 Task: Search round trip flight ticket for 4 adults, 2 children, 2 infants in seat and 1 infant on lap in premium economy from Florence: Florence Regional Airport to Riverton: Central Wyoming Regional Airport (was Riverton Regional) on 8-4-2023 and return on 8-6-2023. Choice of flights is Alaska. Number of bags: 9 checked bags. Price is upto 94000. Outbound departure time preference is 19:45.
Action: Mouse moved to (298, 255)
Screenshot: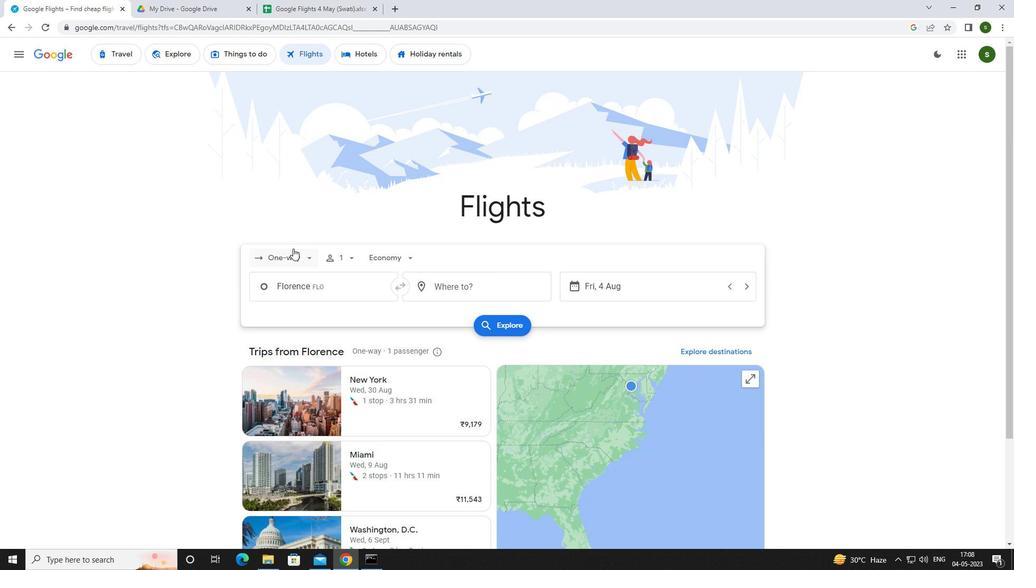 
Action: Mouse pressed left at (298, 255)
Screenshot: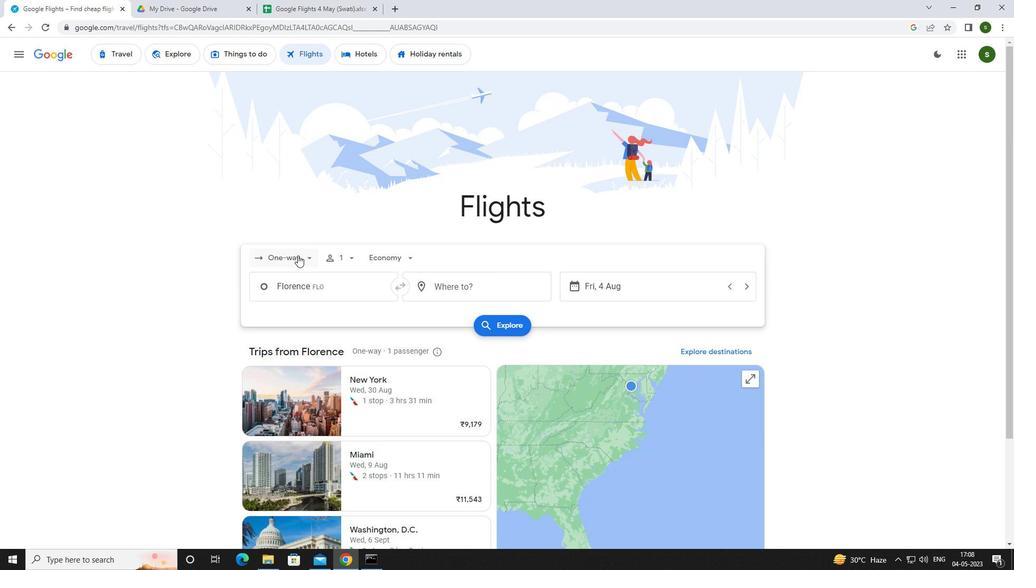 
Action: Mouse moved to (298, 282)
Screenshot: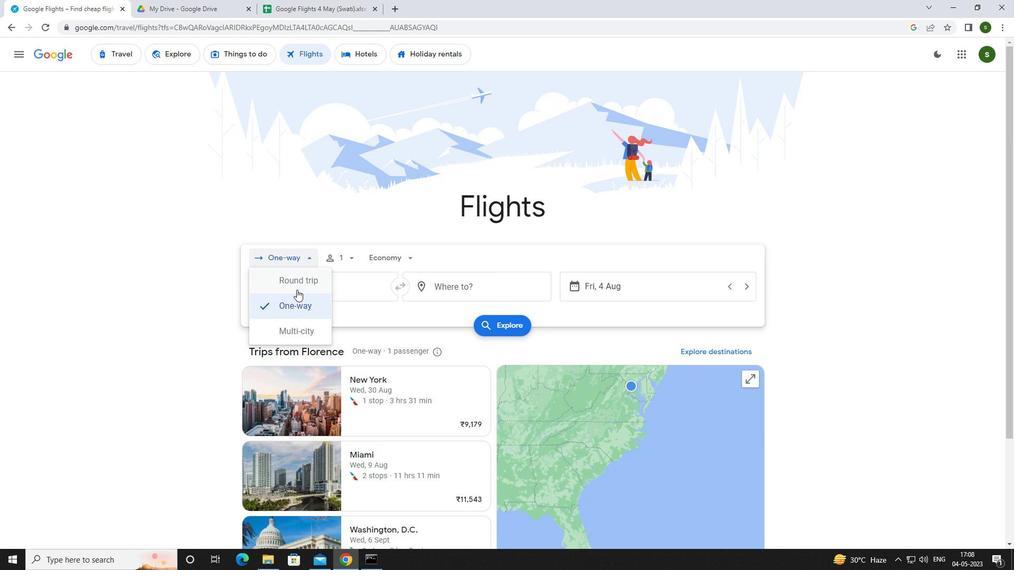 
Action: Mouse pressed left at (298, 282)
Screenshot: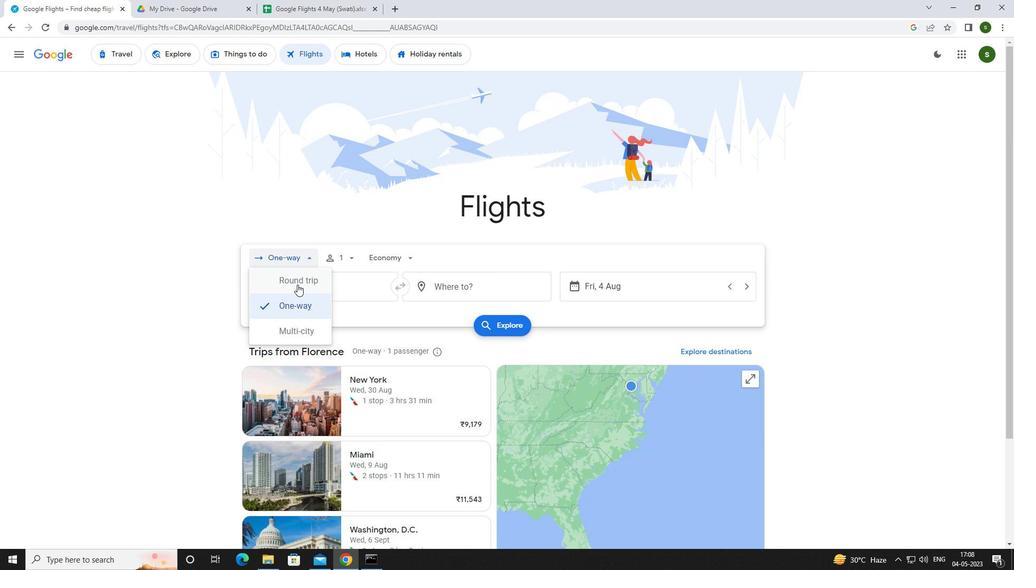 
Action: Mouse moved to (355, 260)
Screenshot: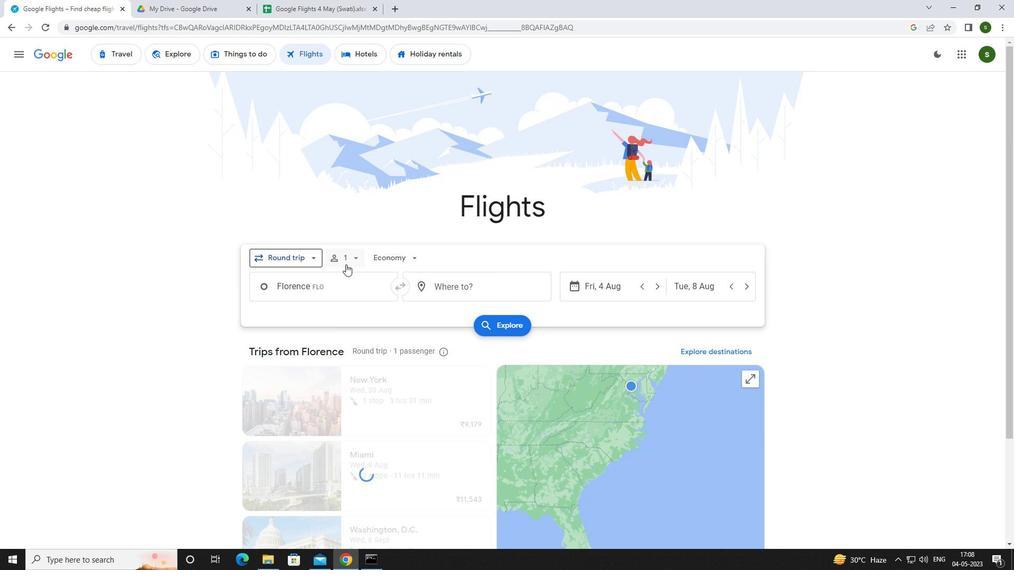 
Action: Mouse pressed left at (355, 260)
Screenshot: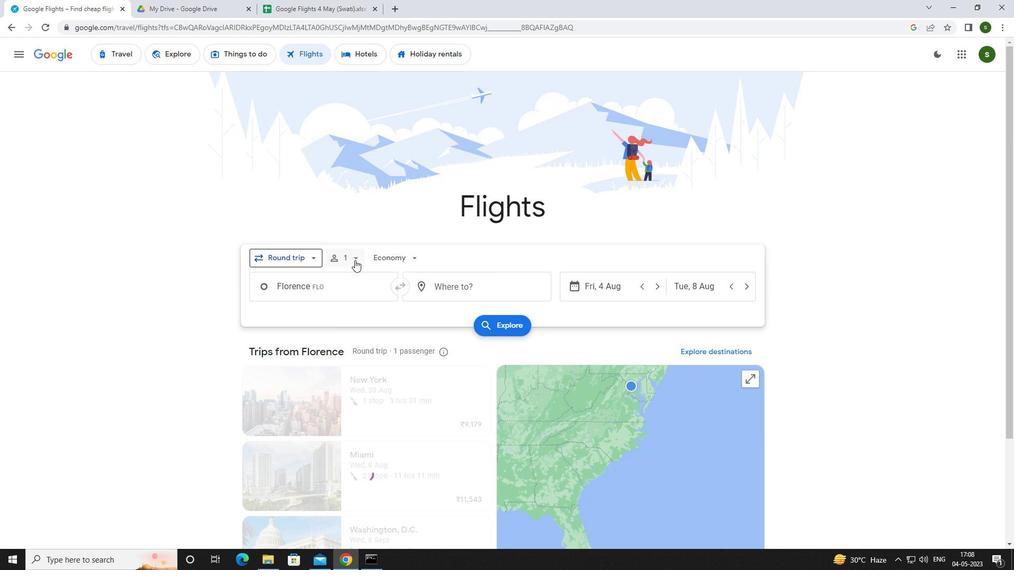 
Action: Mouse moved to (436, 280)
Screenshot: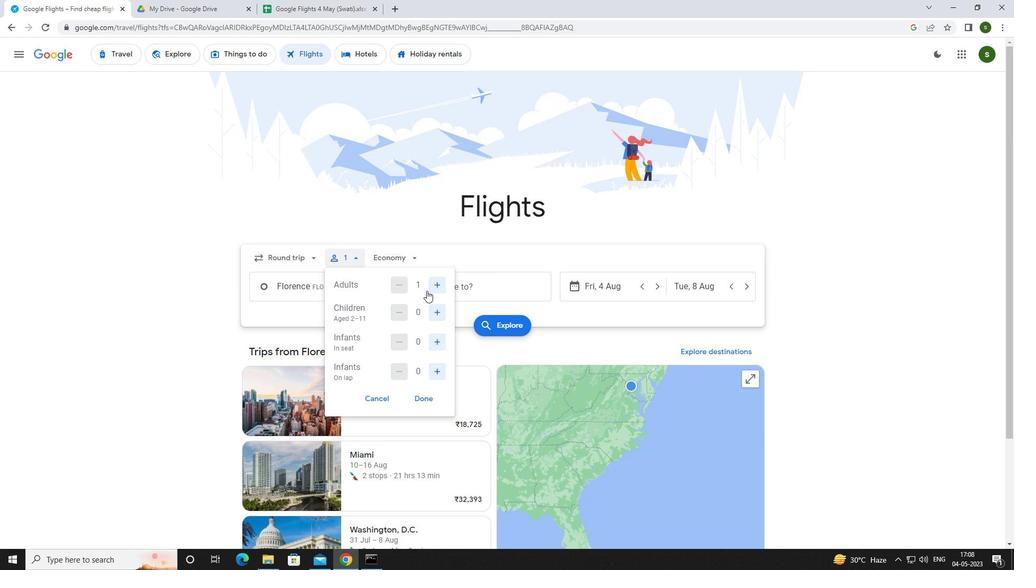
Action: Mouse pressed left at (436, 280)
Screenshot: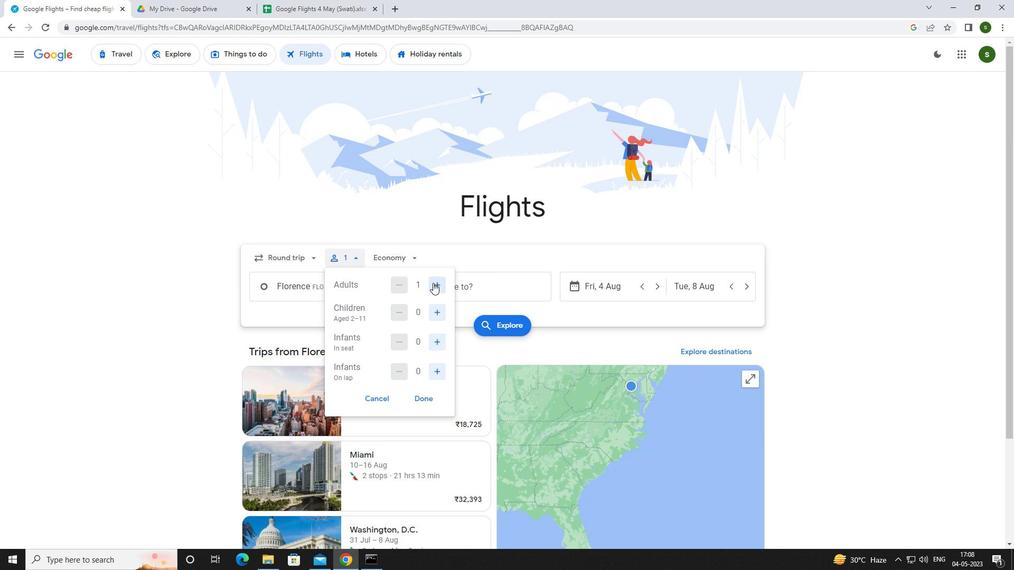 
Action: Mouse pressed left at (436, 280)
Screenshot: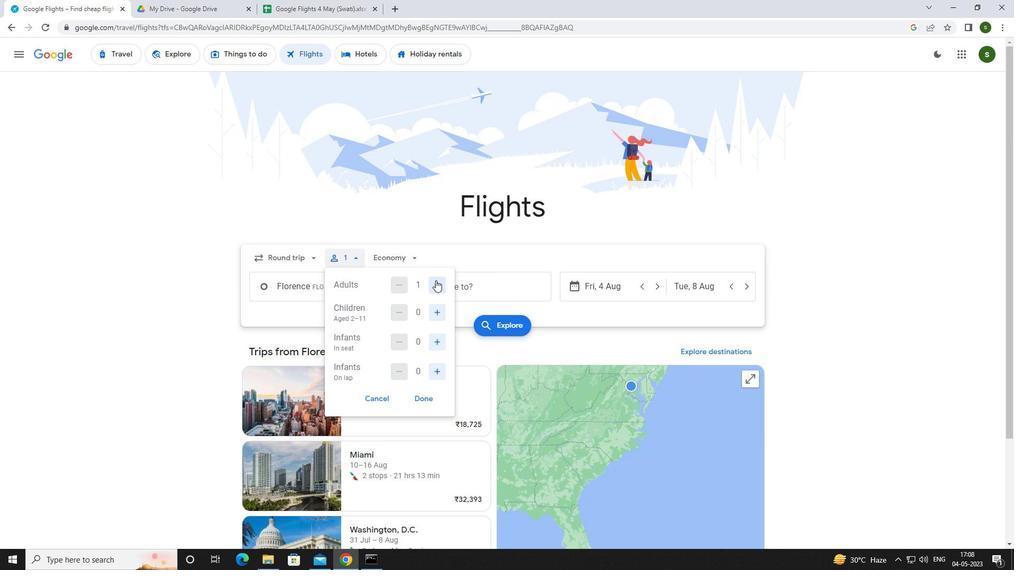 
Action: Mouse pressed left at (436, 280)
Screenshot: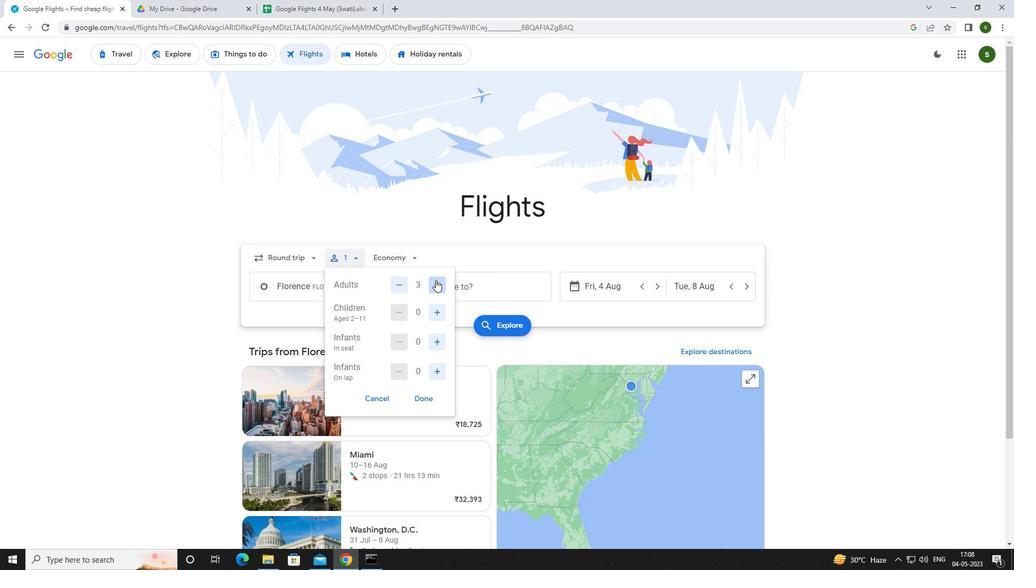 
Action: Mouse moved to (442, 308)
Screenshot: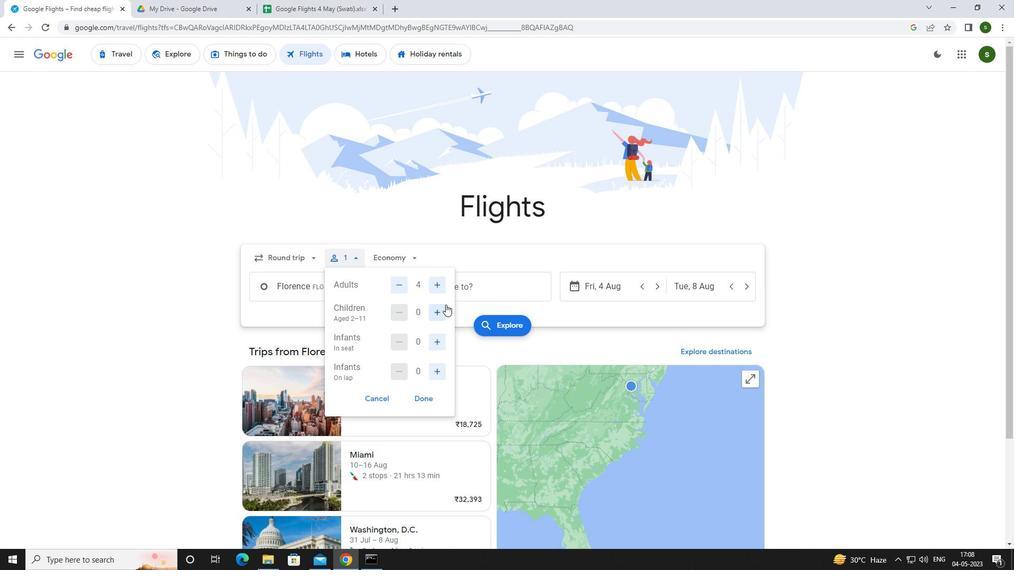 
Action: Mouse pressed left at (442, 308)
Screenshot: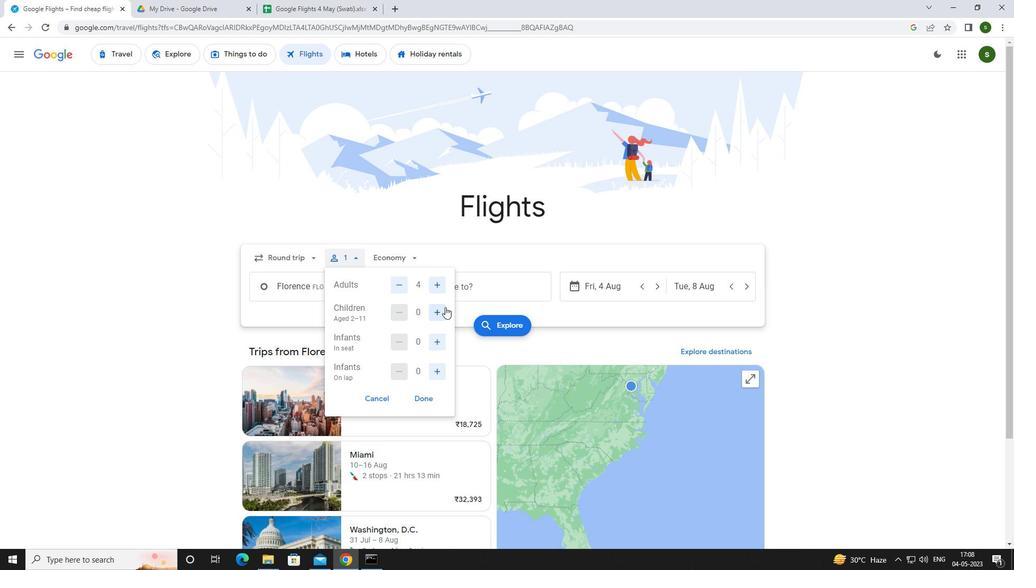 
Action: Mouse pressed left at (442, 308)
Screenshot: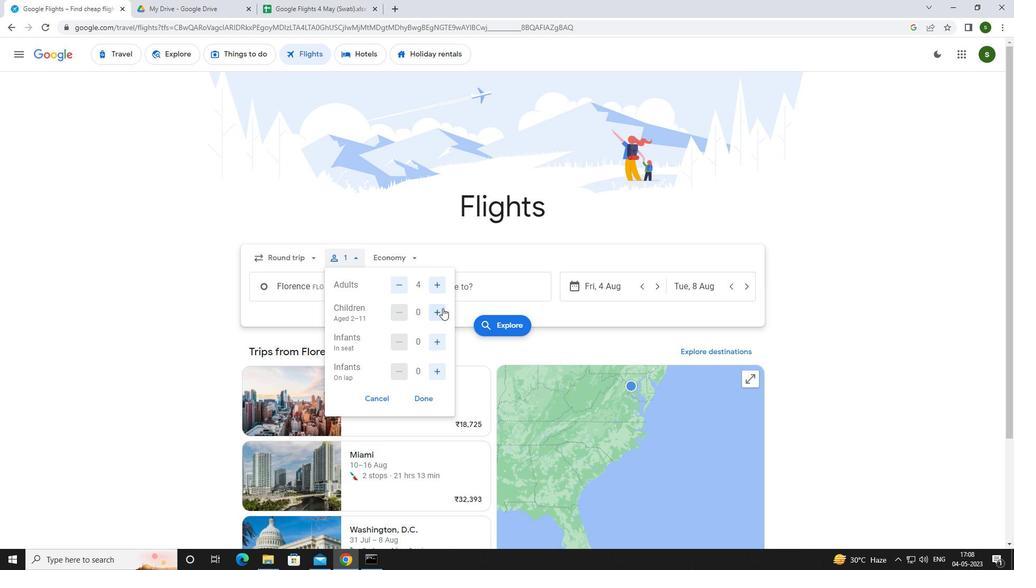 
Action: Mouse moved to (436, 336)
Screenshot: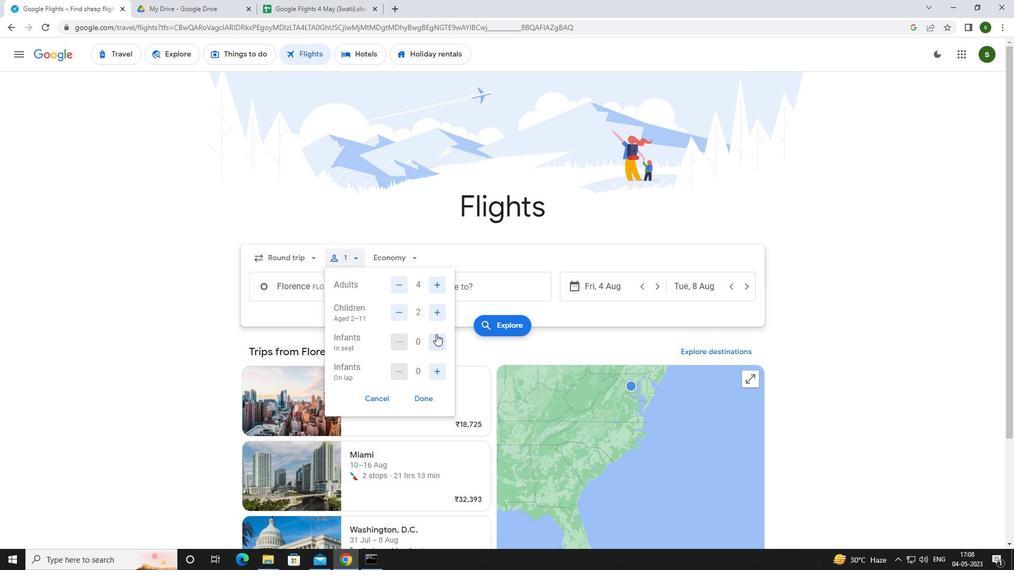 
Action: Mouse pressed left at (436, 336)
Screenshot: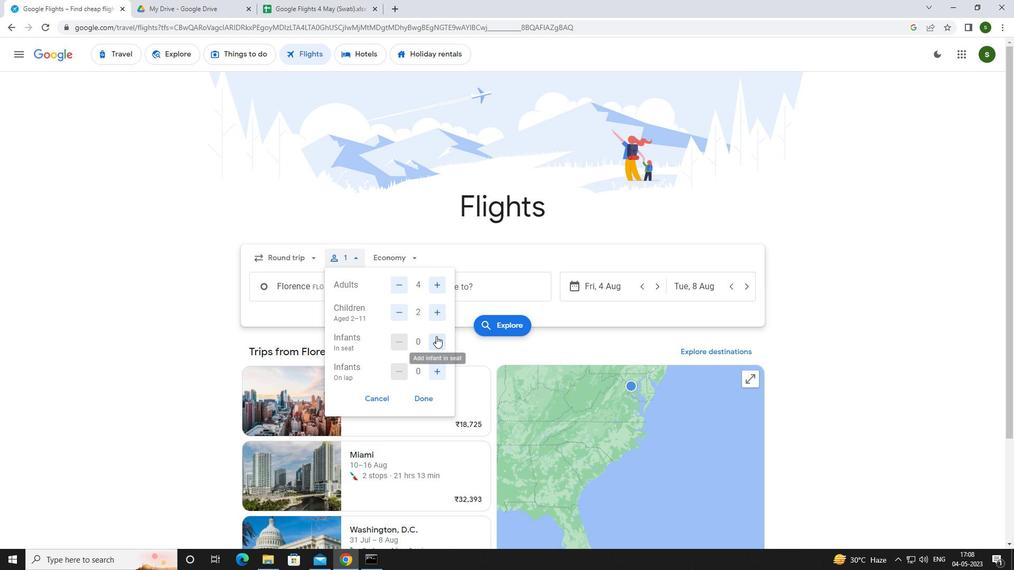 
Action: Mouse pressed left at (436, 336)
Screenshot: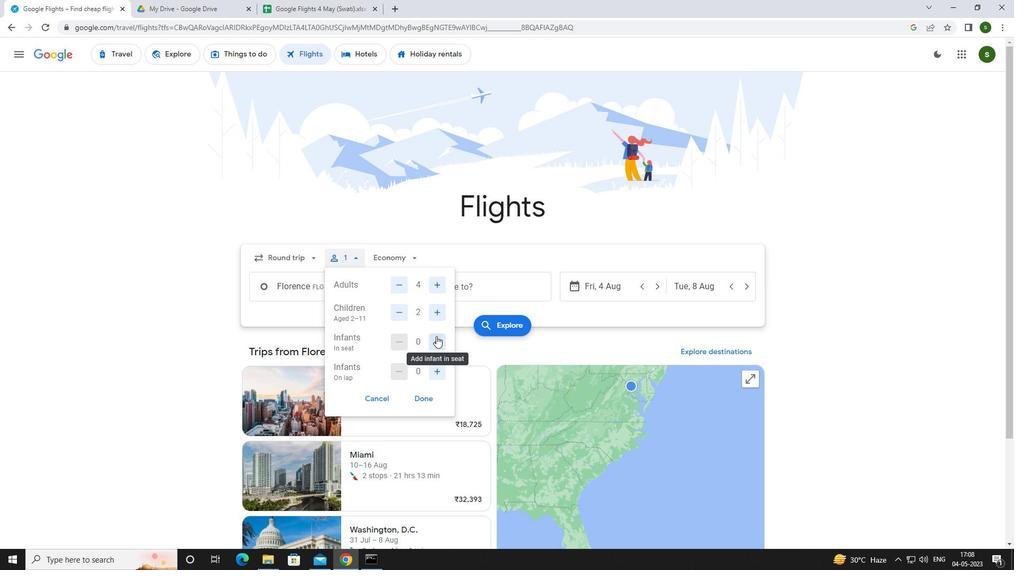 
Action: Mouse moved to (436, 369)
Screenshot: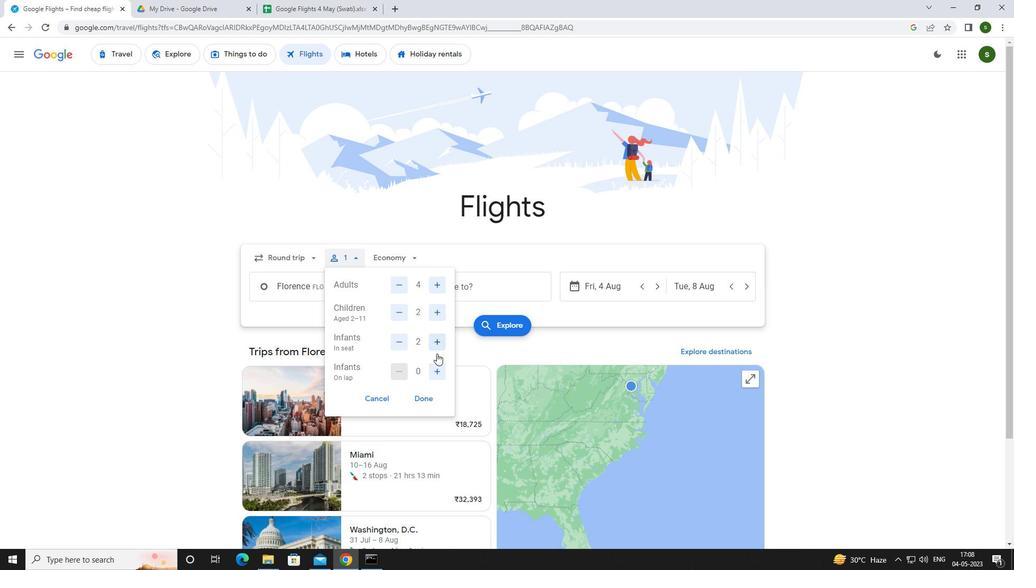 
Action: Mouse pressed left at (436, 369)
Screenshot: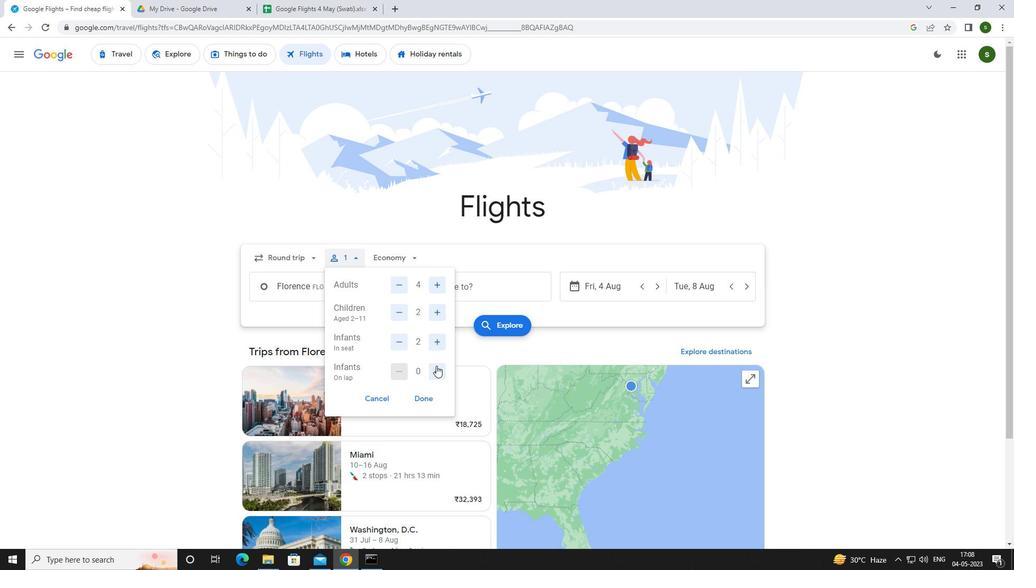 
Action: Mouse moved to (406, 254)
Screenshot: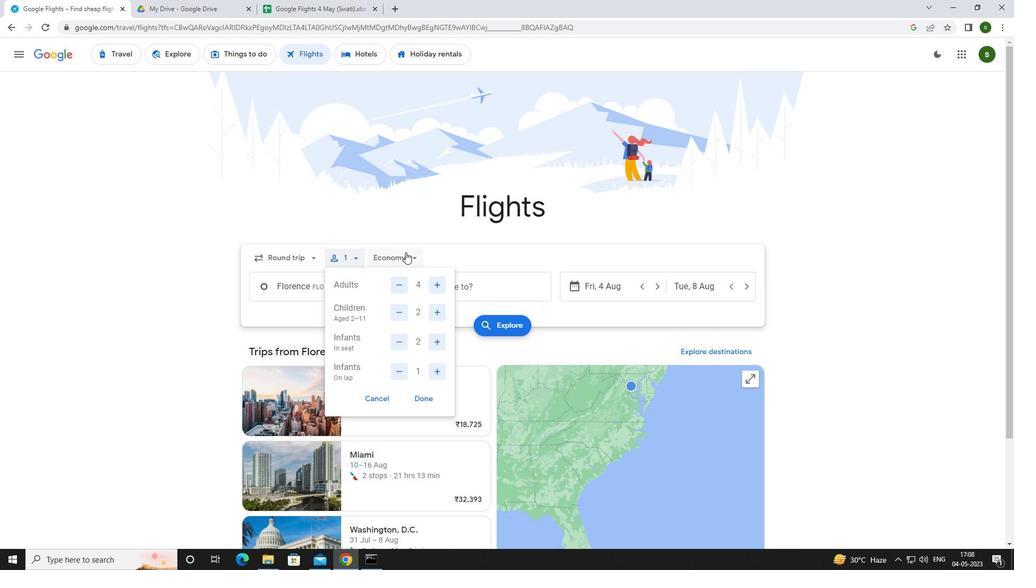 
Action: Mouse pressed left at (406, 254)
Screenshot: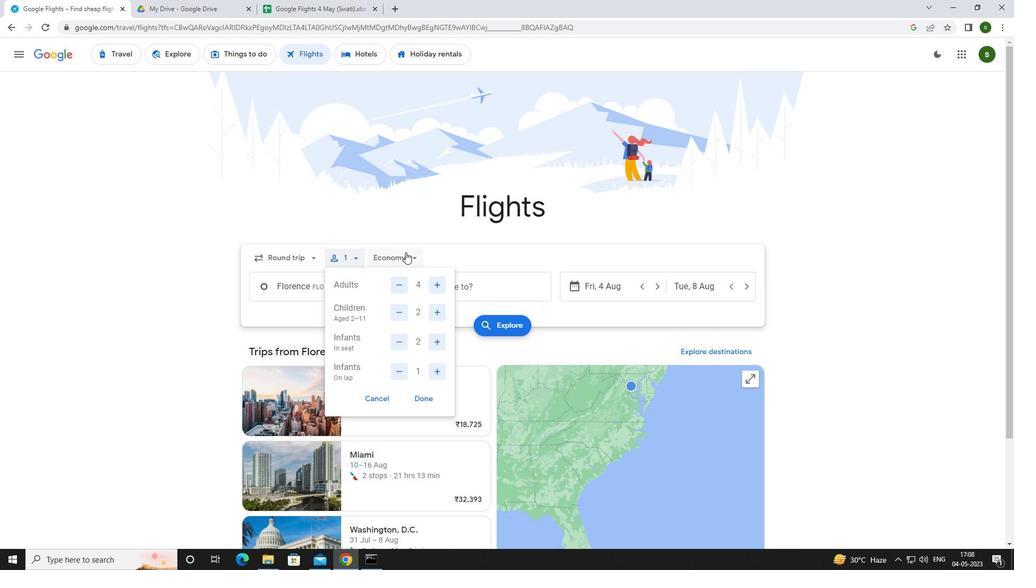 
Action: Mouse moved to (420, 301)
Screenshot: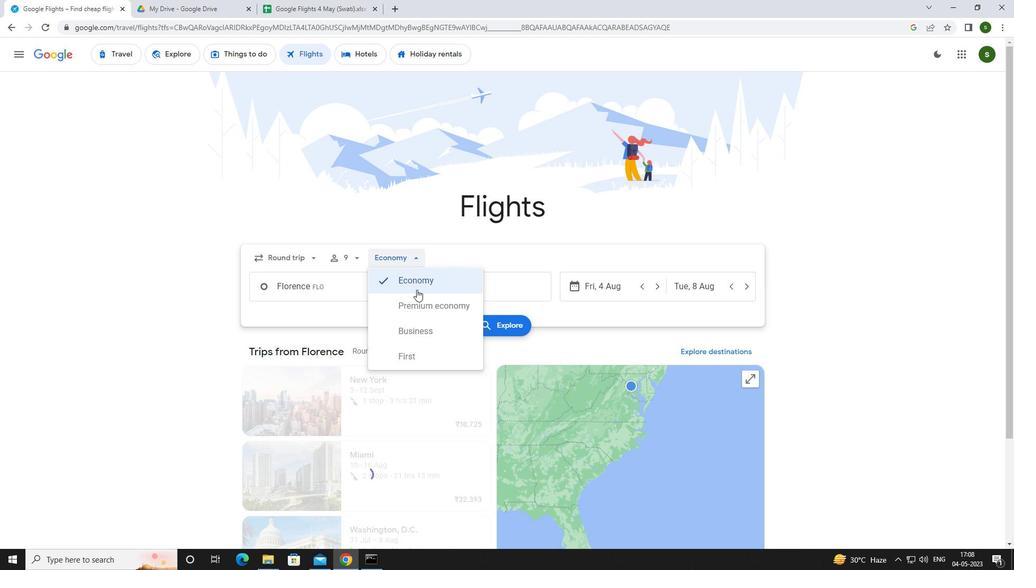
Action: Mouse pressed left at (420, 301)
Screenshot: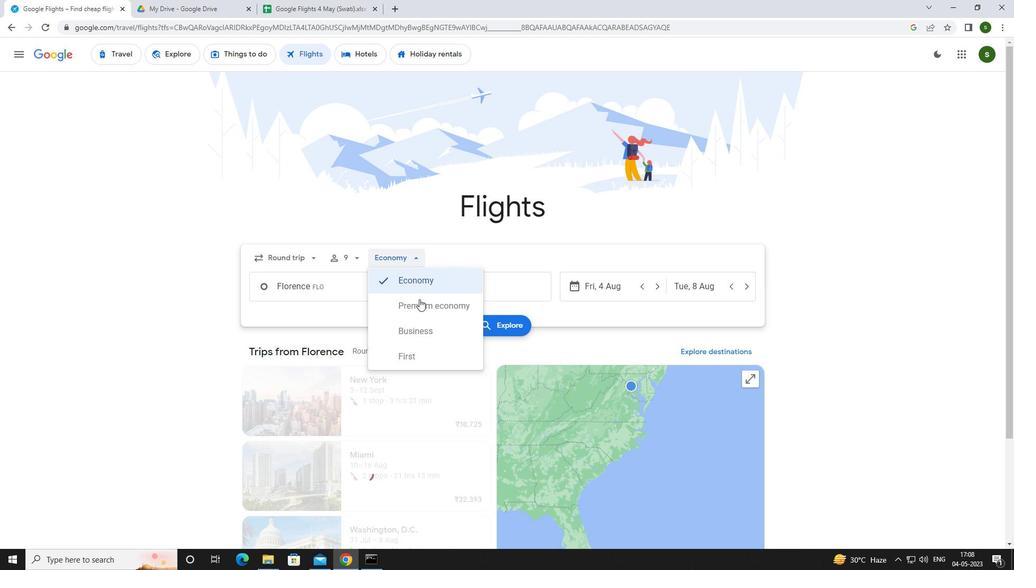 
Action: Mouse moved to (370, 289)
Screenshot: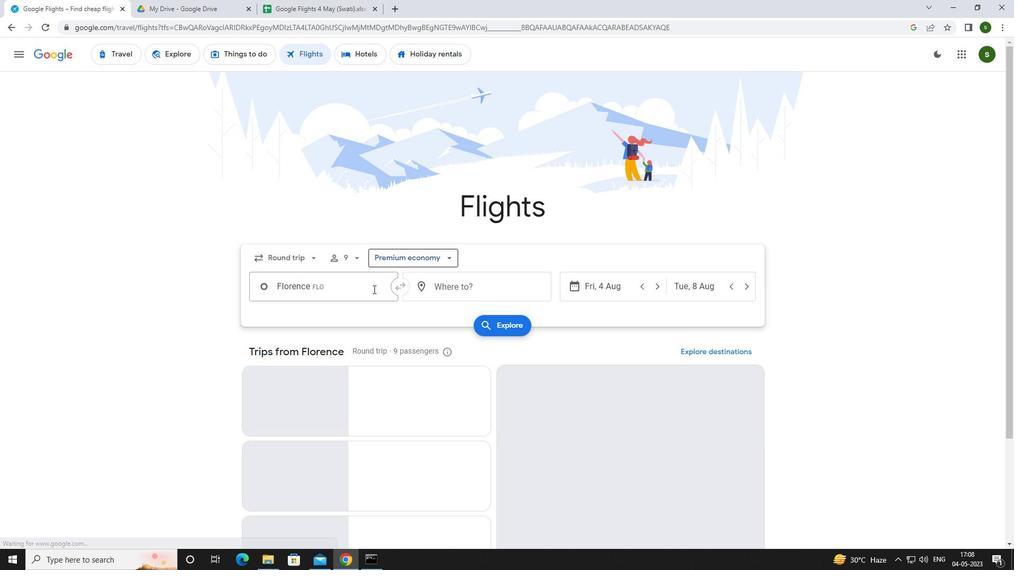 
Action: Mouse pressed left at (370, 289)
Screenshot: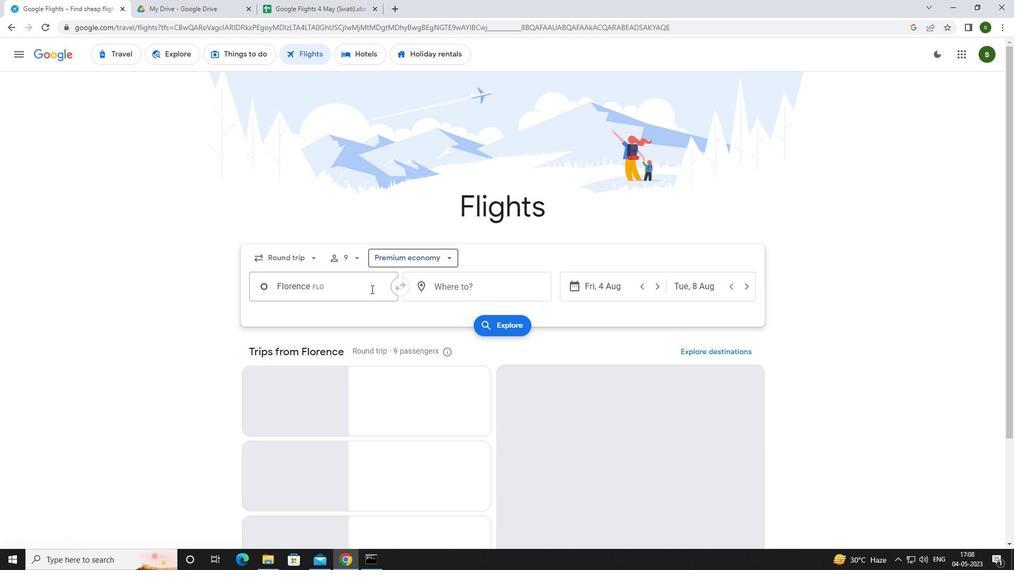 
Action: Mouse moved to (369, 289)
Screenshot: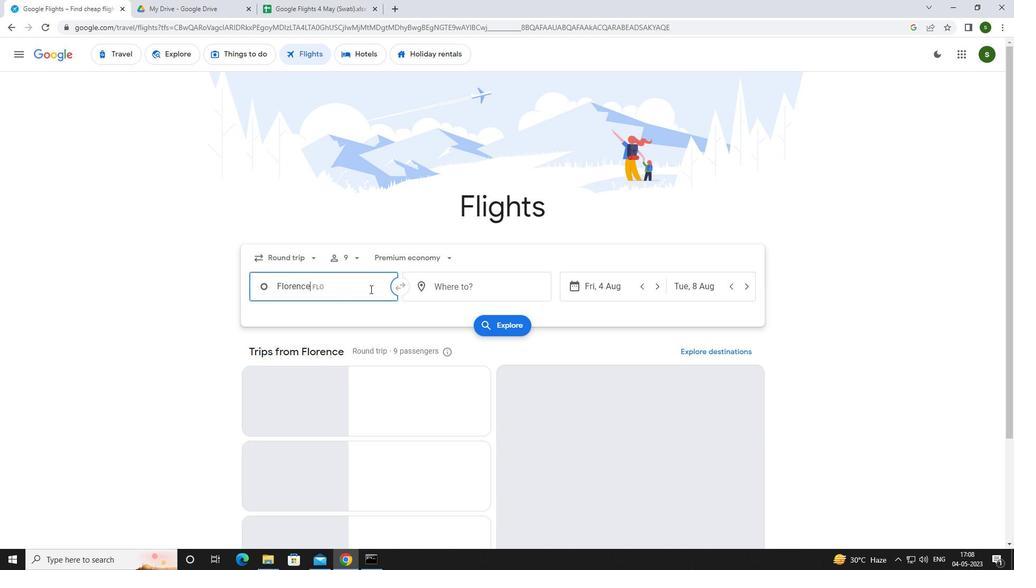 
Action: Key pressed <Key.caps_lock>f<Key.caps_lock>lorence<Key.space><Key.caps_lock>r<Key.caps_lock>eg
Screenshot: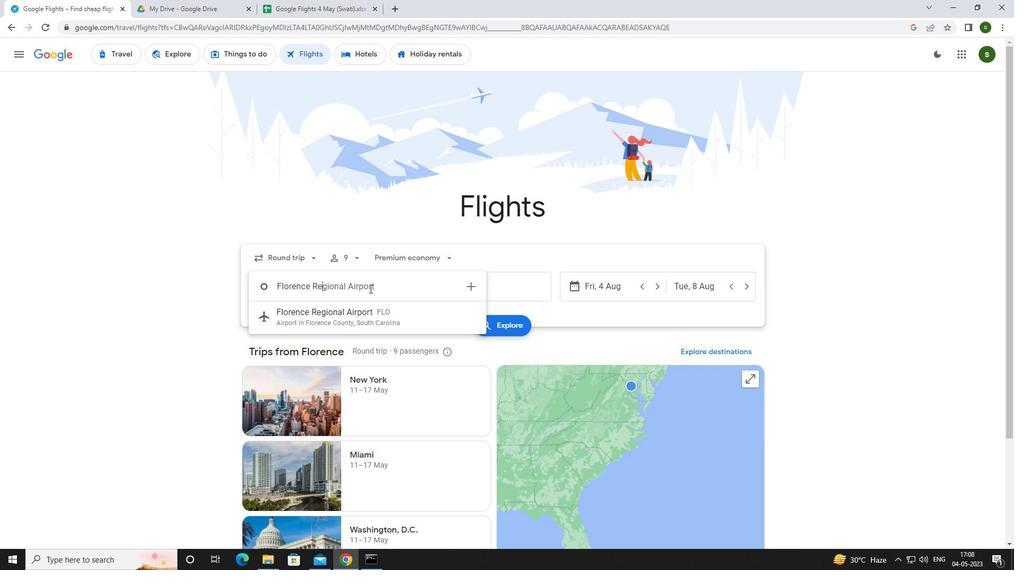 
Action: Mouse moved to (368, 319)
Screenshot: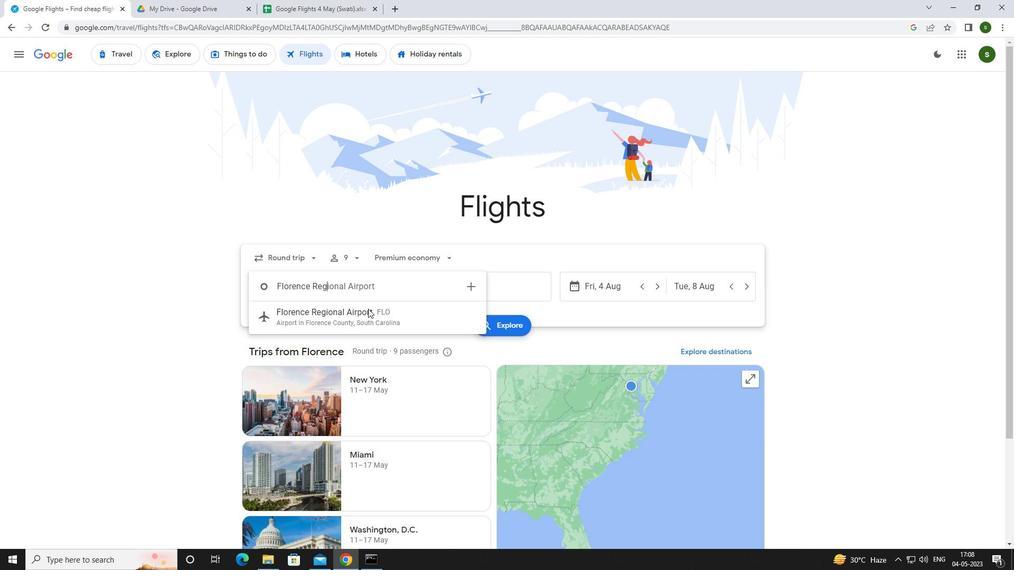 
Action: Mouse pressed left at (368, 319)
Screenshot: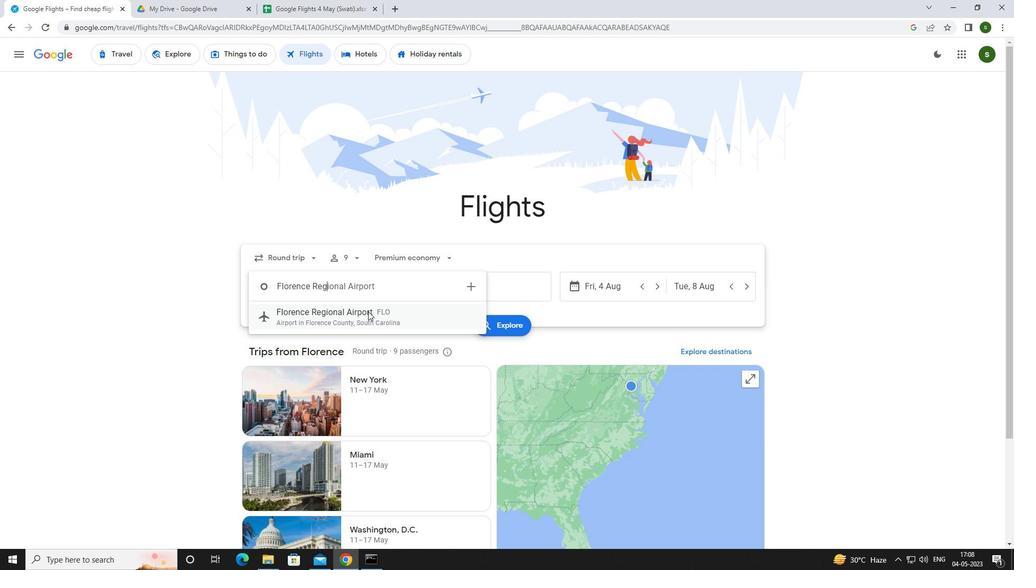 
Action: Mouse moved to (460, 289)
Screenshot: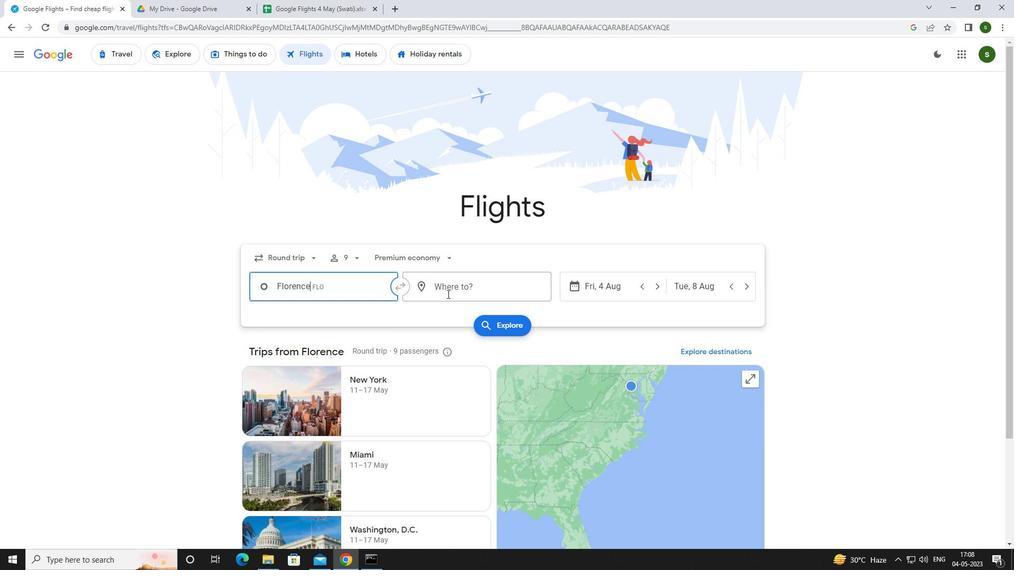 
Action: Mouse pressed left at (460, 289)
Screenshot: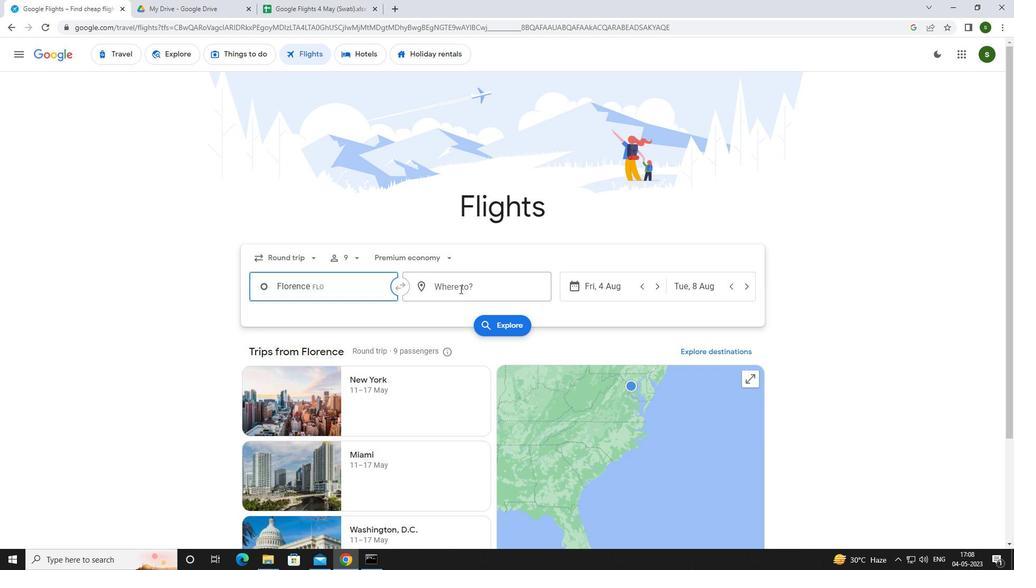 
Action: Mouse moved to (414, 302)
Screenshot: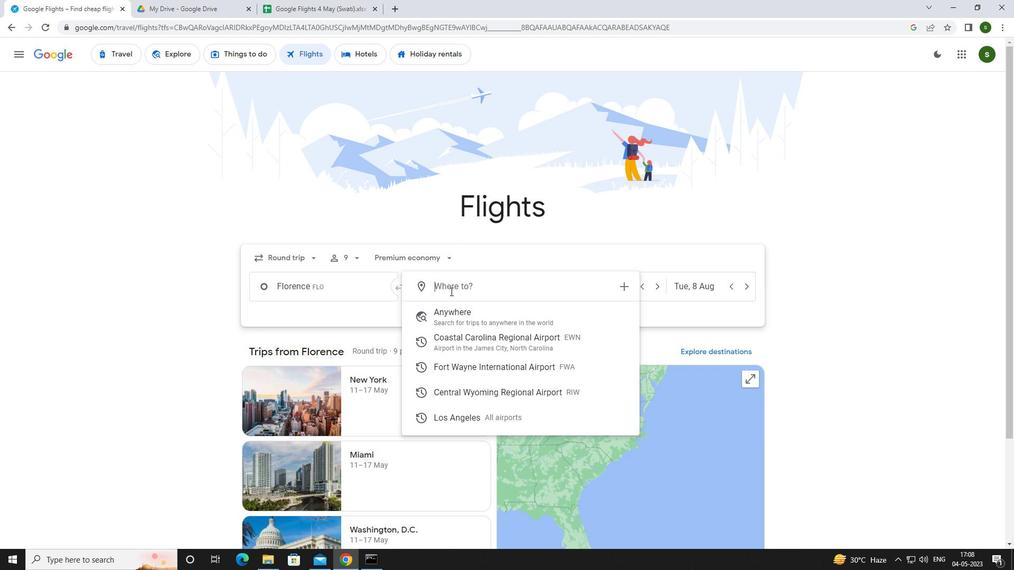 
Action: Key pressed <Key.caps_lock>r<Key.caps_lock>iverton
Screenshot: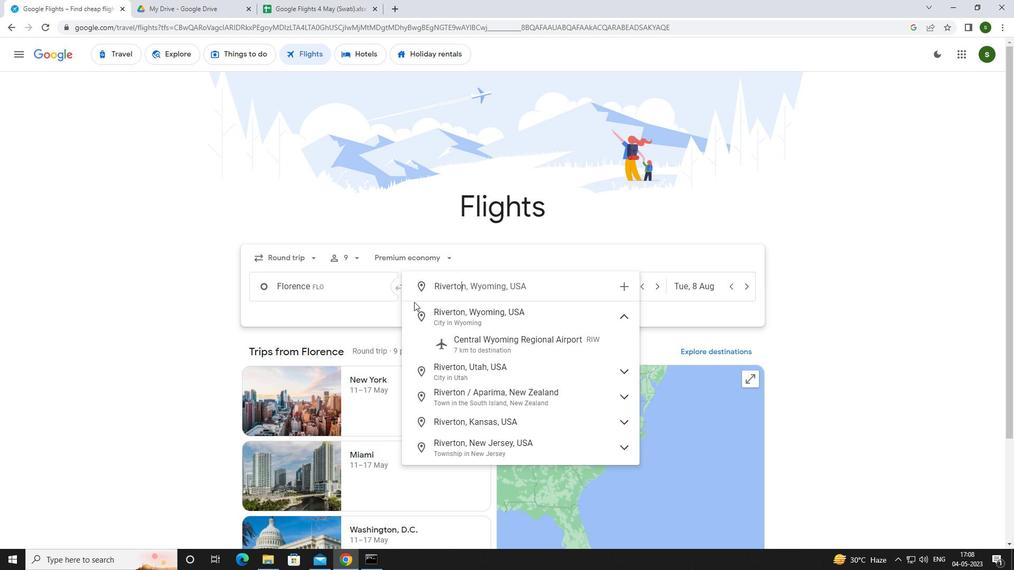 
Action: Mouse moved to (479, 346)
Screenshot: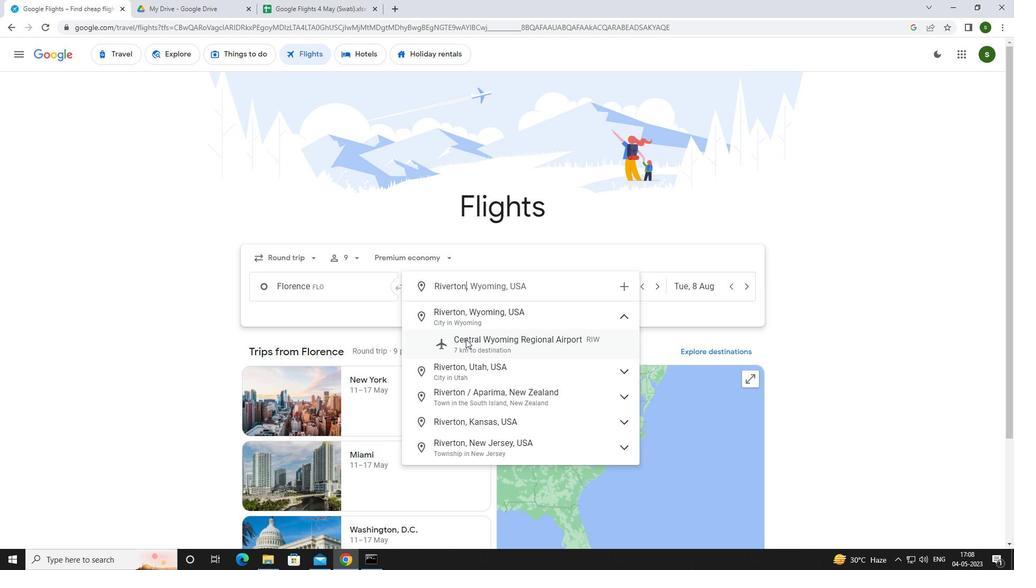 
Action: Mouse pressed left at (479, 346)
Screenshot: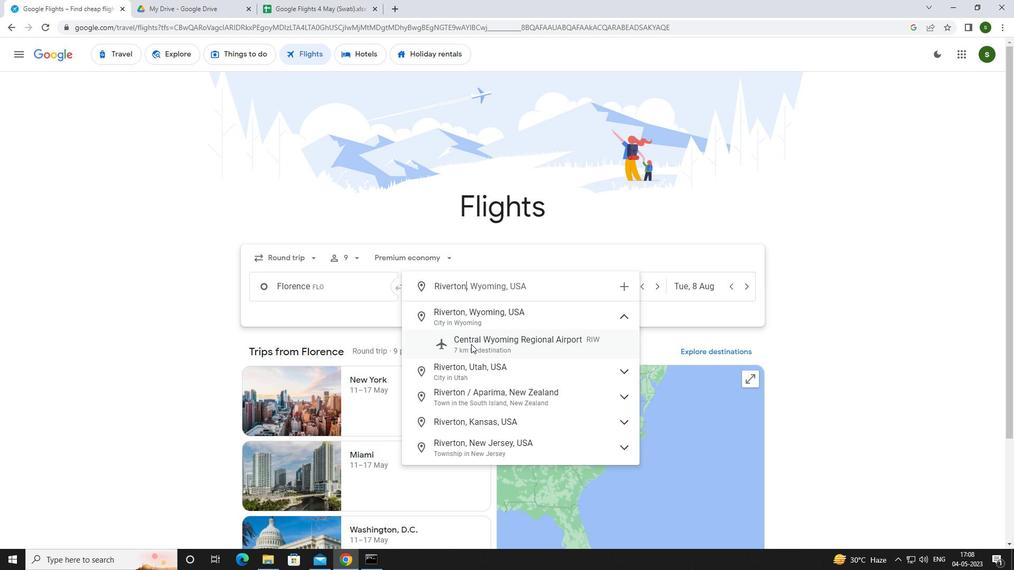 
Action: Mouse moved to (602, 287)
Screenshot: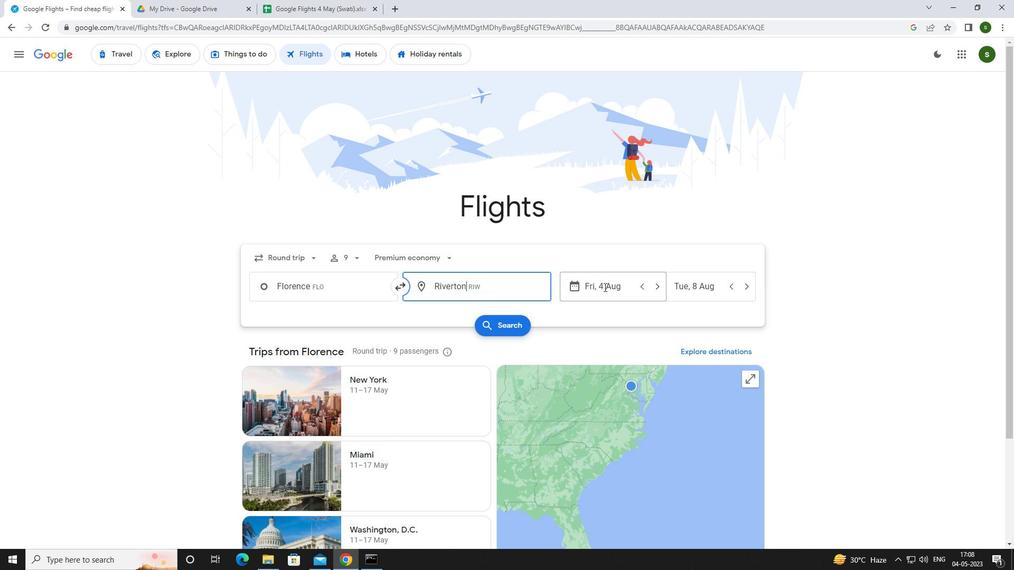 
Action: Mouse pressed left at (602, 287)
Screenshot: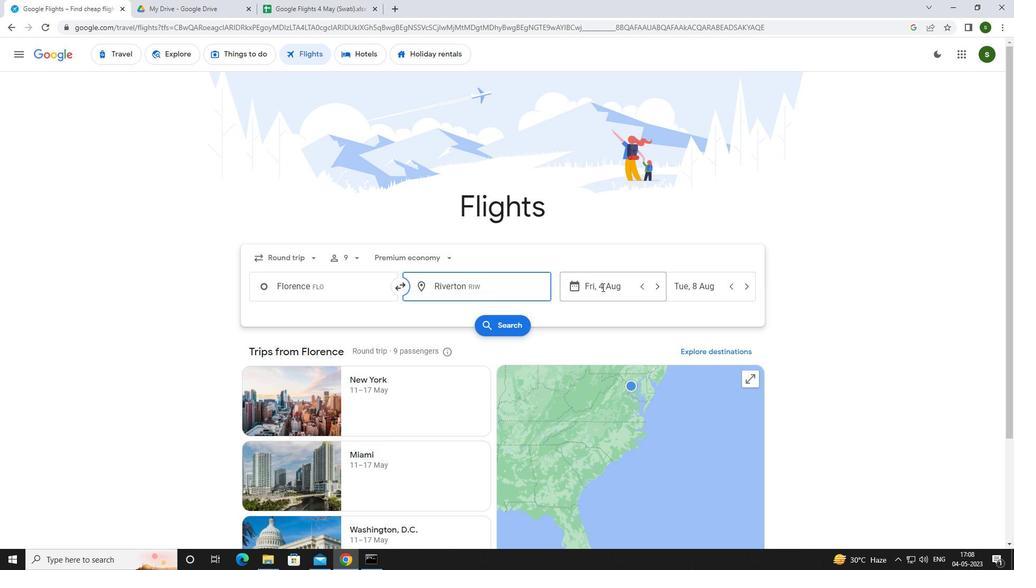 
Action: Mouse moved to (510, 358)
Screenshot: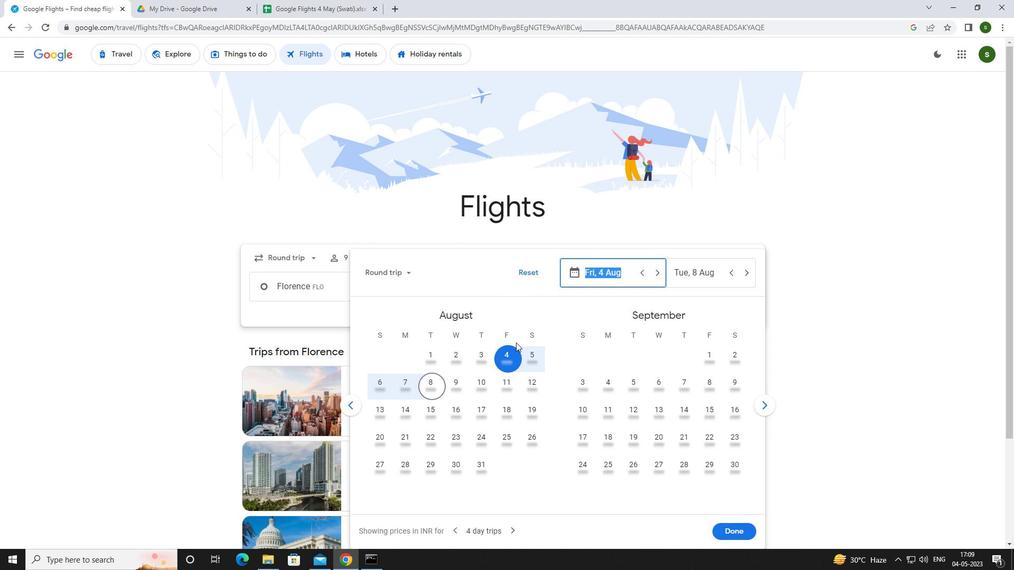 
Action: Mouse pressed left at (510, 358)
Screenshot: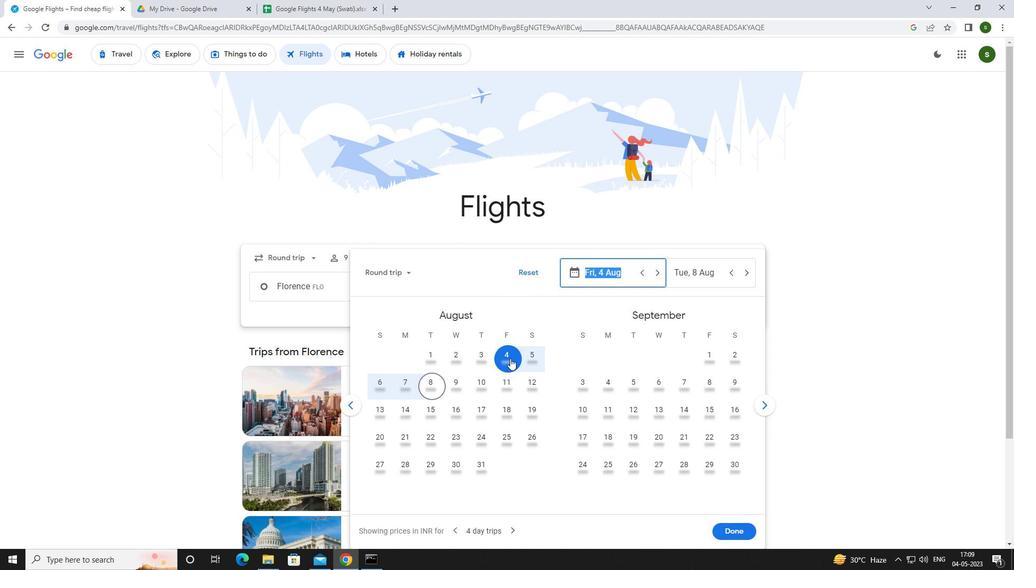 
Action: Mouse moved to (383, 383)
Screenshot: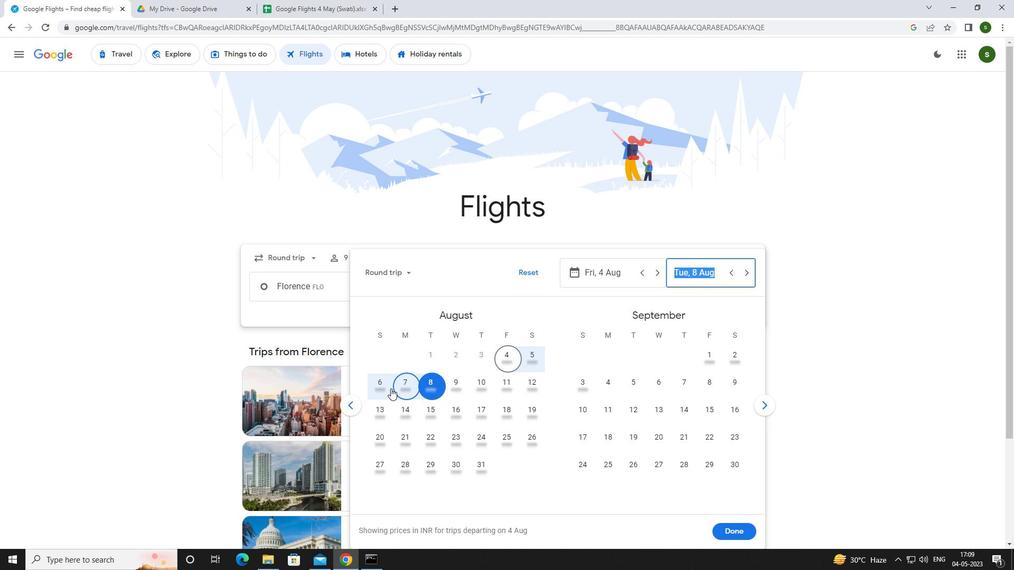 
Action: Mouse pressed left at (383, 383)
Screenshot: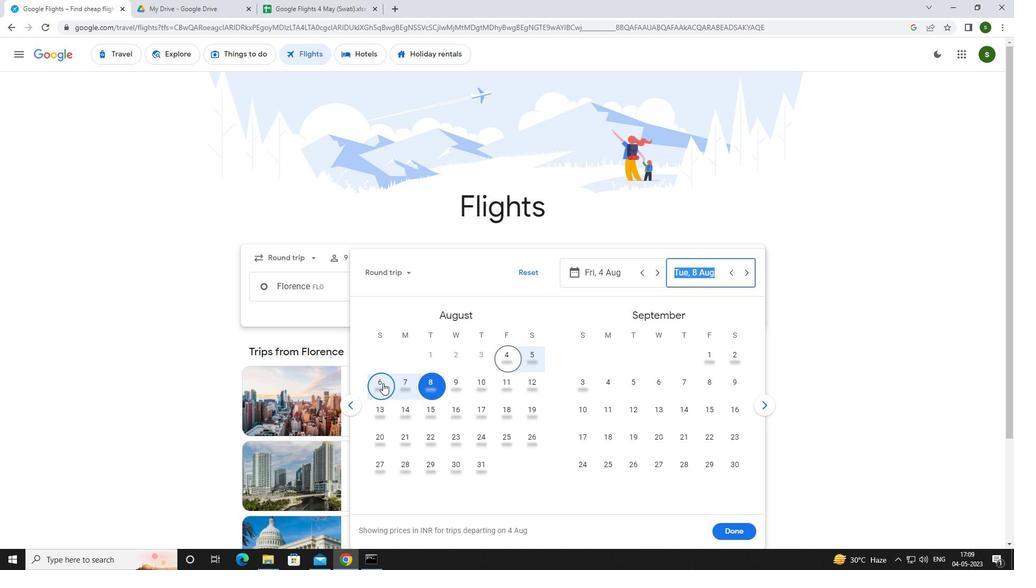 
Action: Mouse moved to (729, 526)
Screenshot: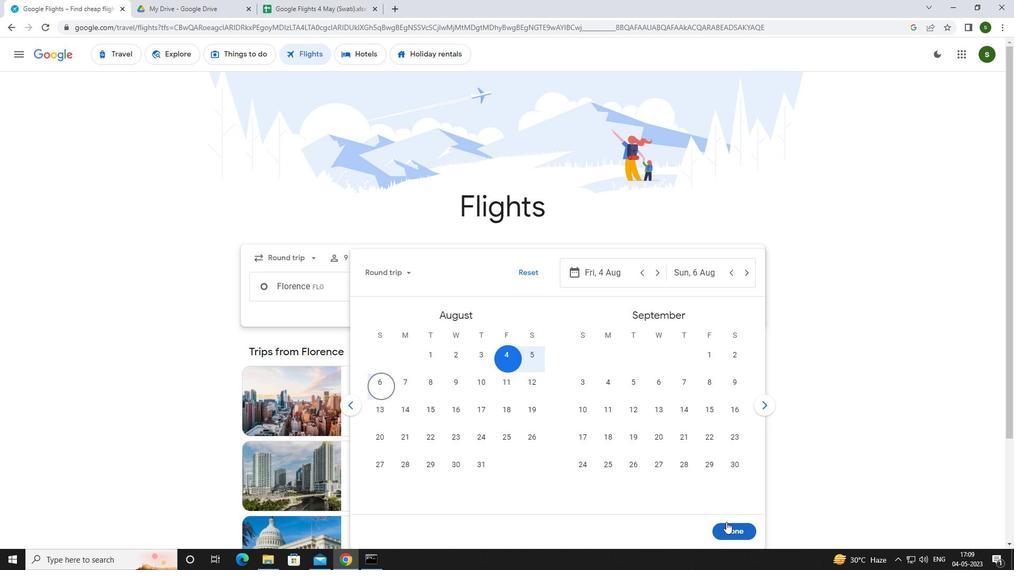 
Action: Mouse pressed left at (729, 526)
Screenshot: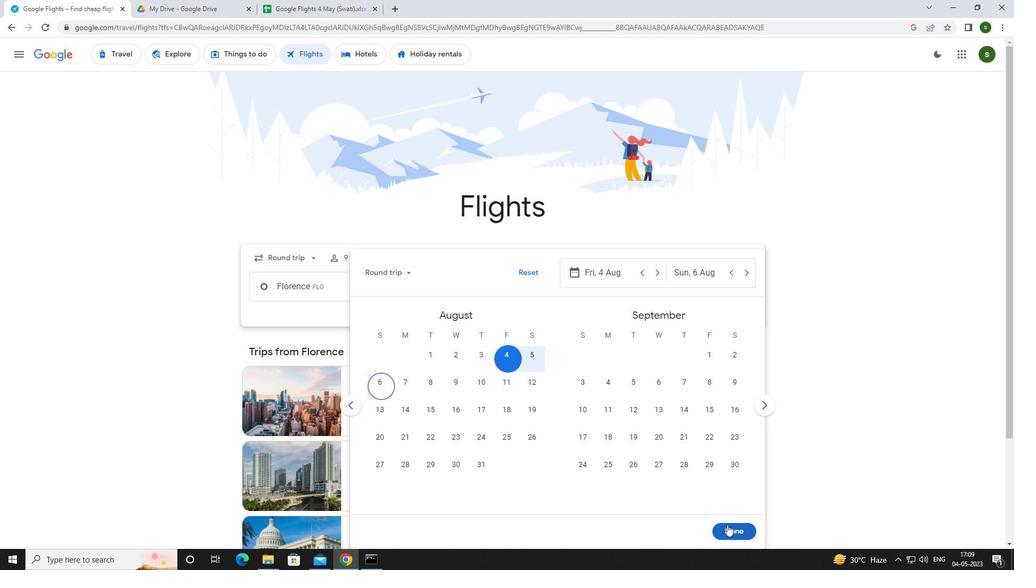 
Action: Mouse moved to (497, 324)
Screenshot: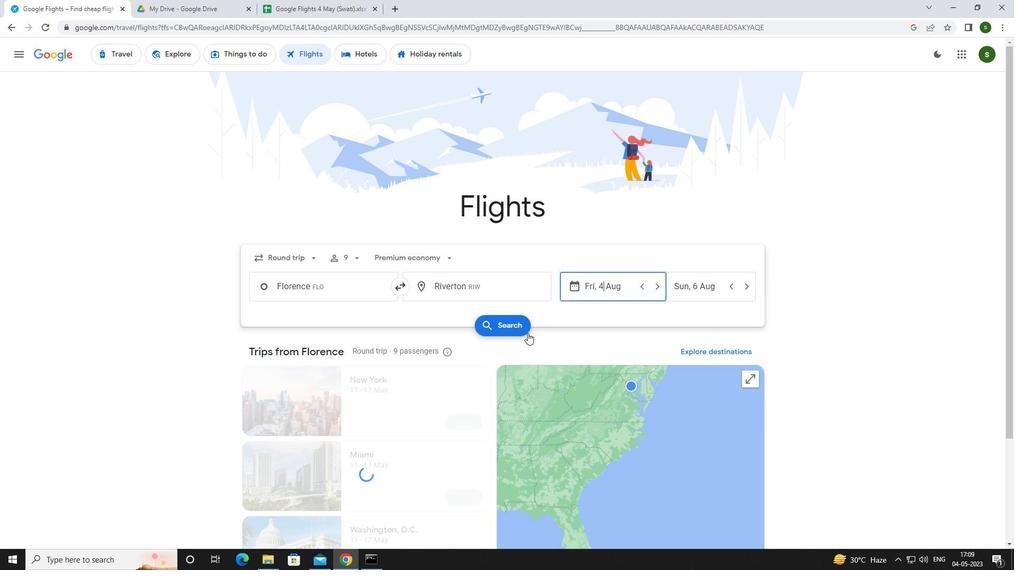 
Action: Mouse pressed left at (497, 324)
Screenshot: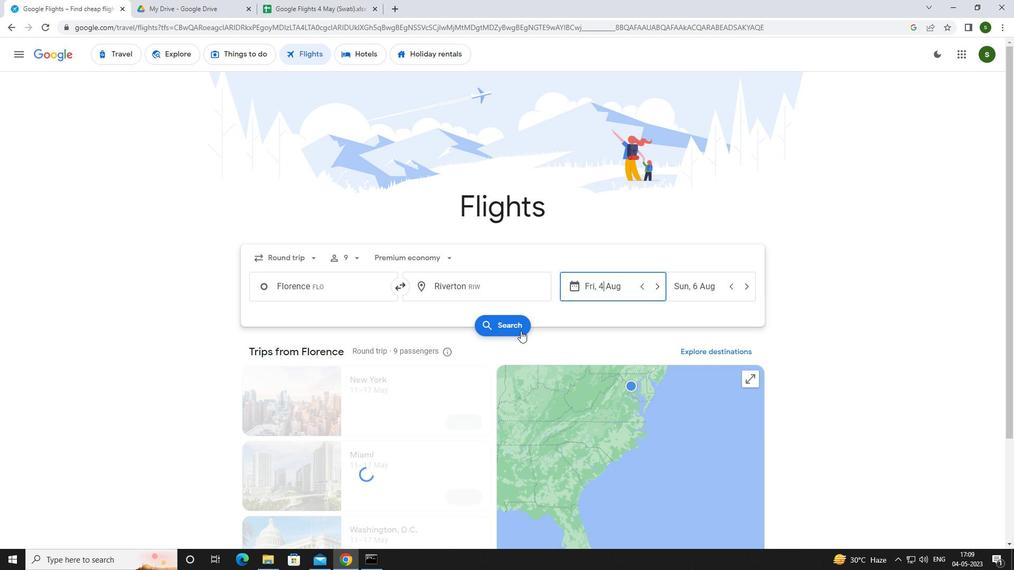 
Action: Mouse moved to (273, 151)
Screenshot: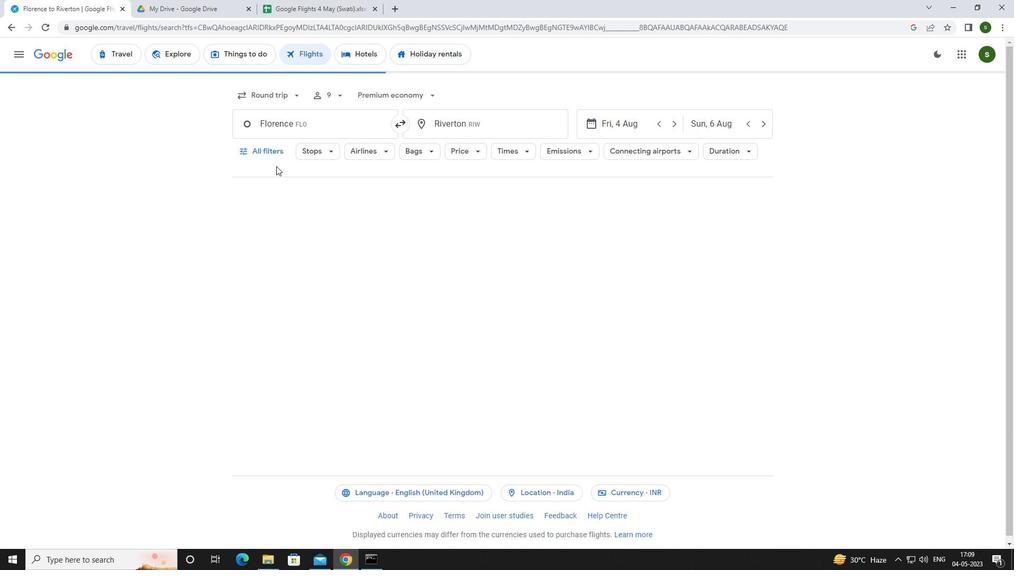 
Action: Mouse pressed left at (273, 151)
Screenshot: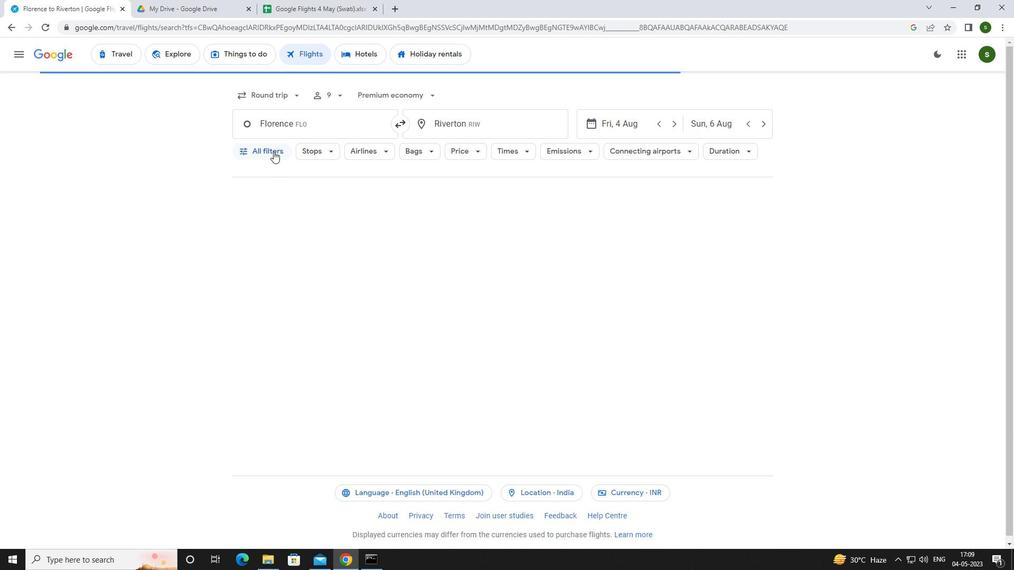 
Action: Mouse moved to (390, 371)
Screenshot: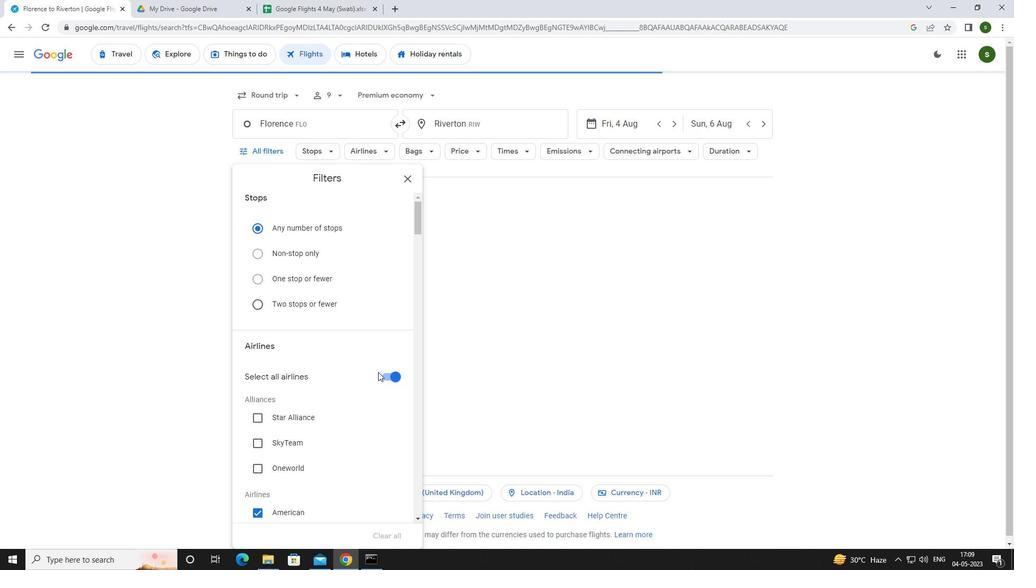 
Action: Mouse pressed left at (390, 371)
Screenshot: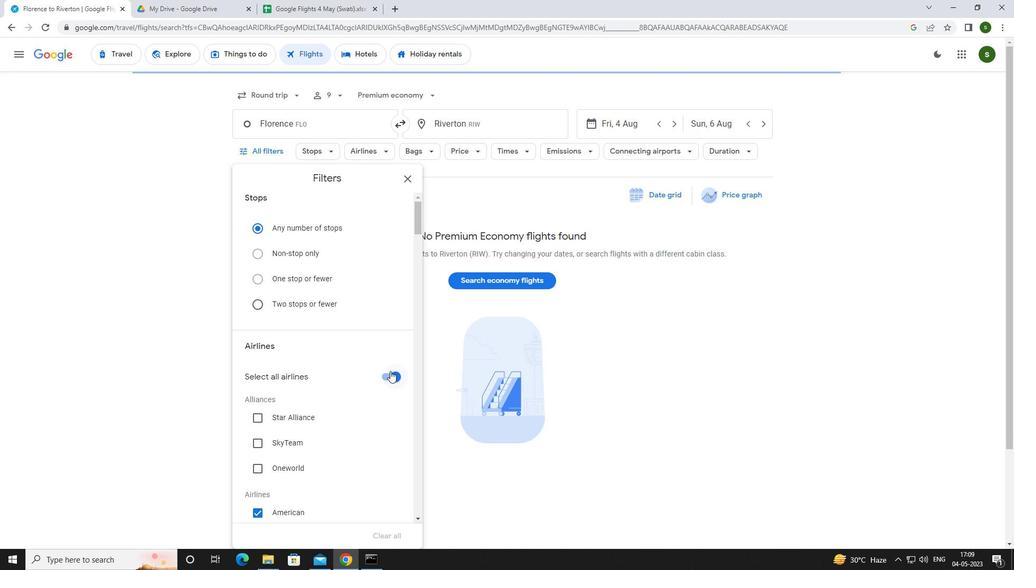 
Action: Mouse moved to (355, 349)
Screenshot: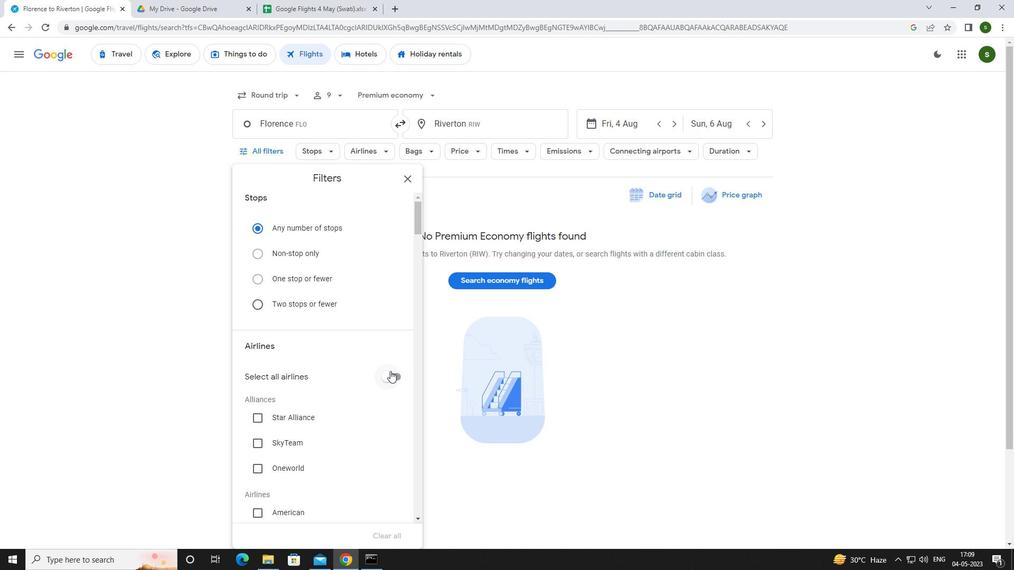 
Action: Mouse scrolled (355, 348) with delta (0, 0)
Screenshot: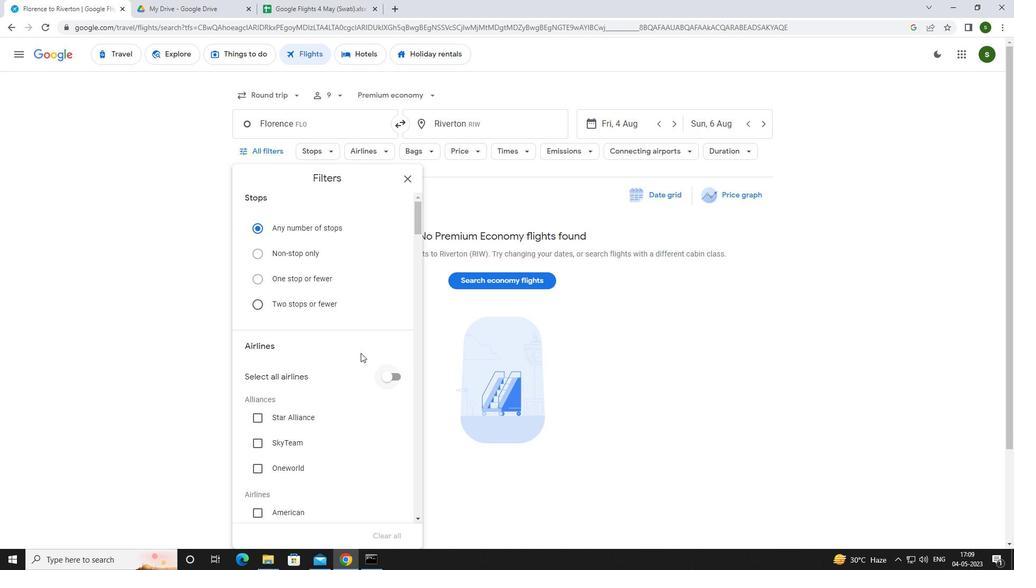 
Action: Mouse scrolled (355, 348) with delta (0, 0)
Screenshot: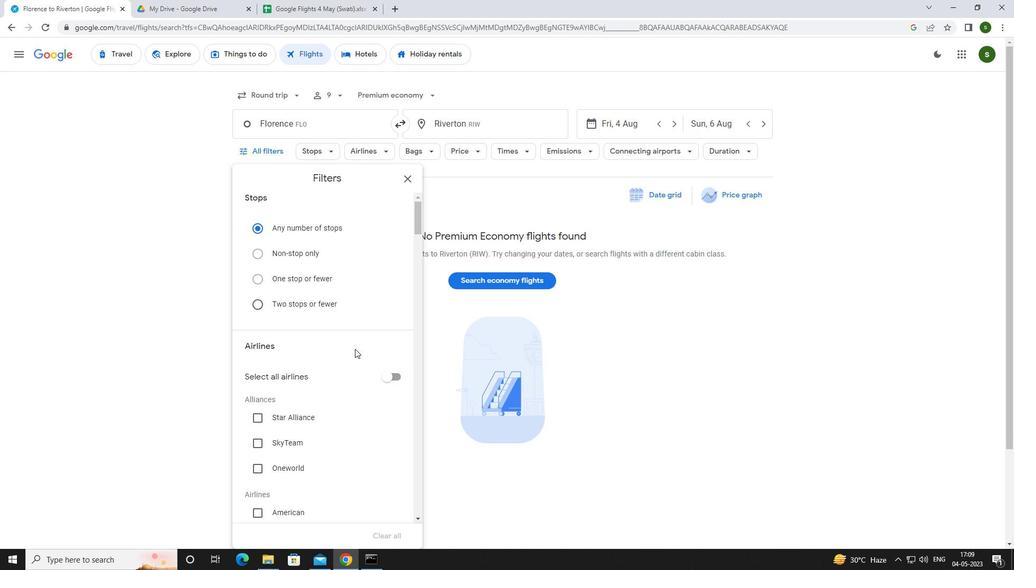 
Action: Mouse moved to (355, 349)
Screenshot: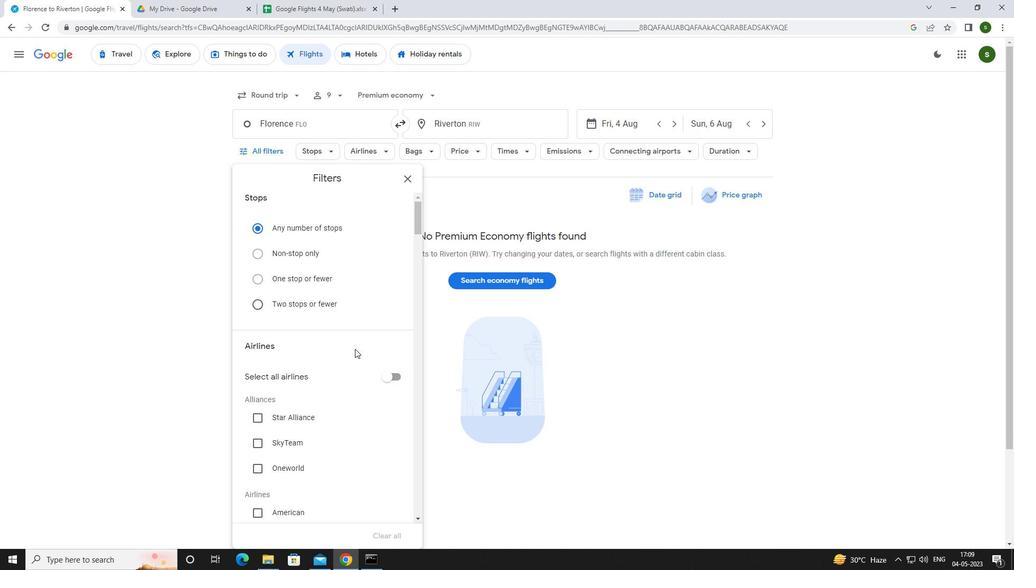 
Action: Mouse scrolled (355, 348) with delta (0, 0)
Screenshot: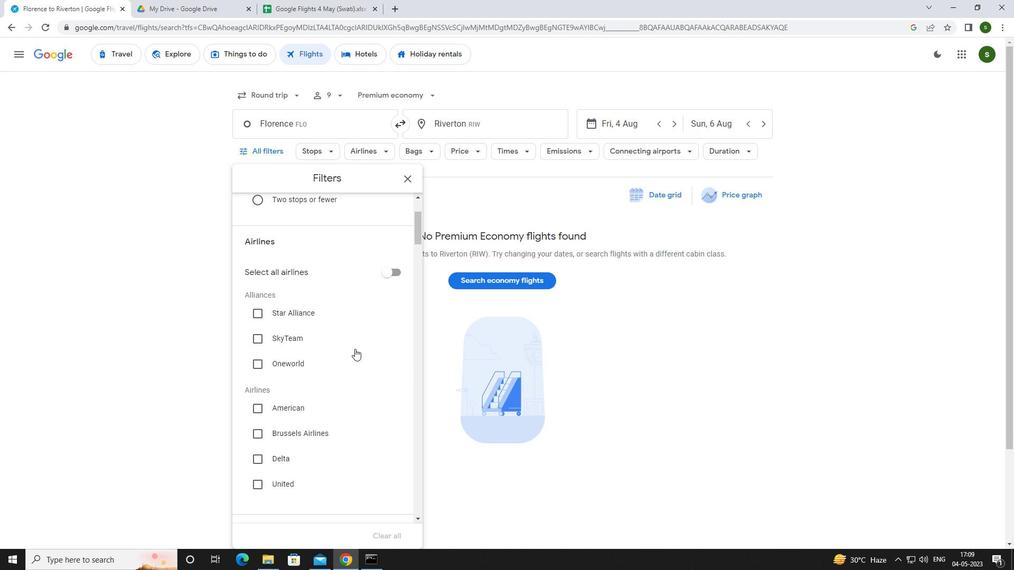 
Action: Mouse moved to (356, 337)
Screenshot: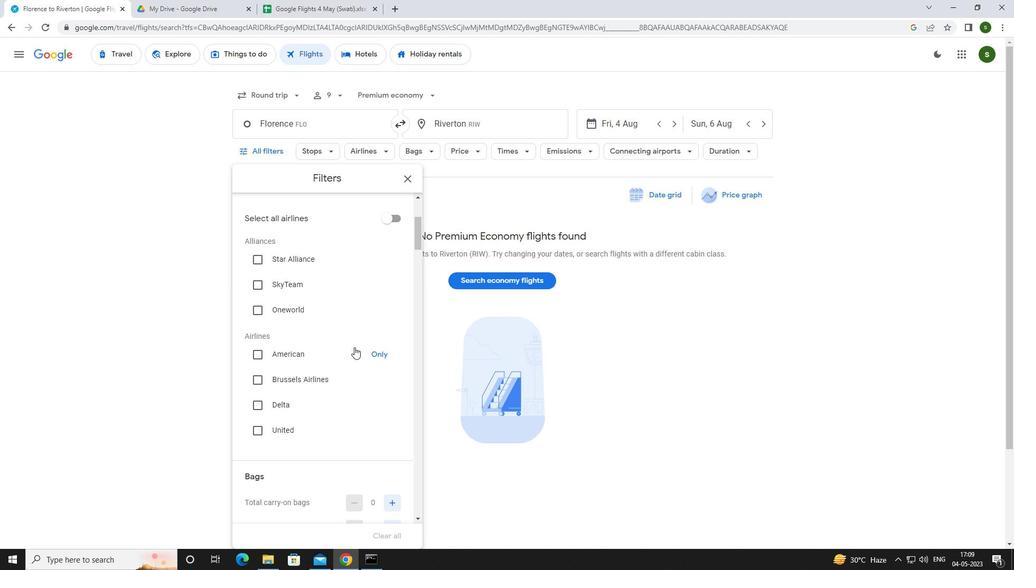 
Action: Mouse scrolled (356, 336) with delta (0, 0)
Screenshot: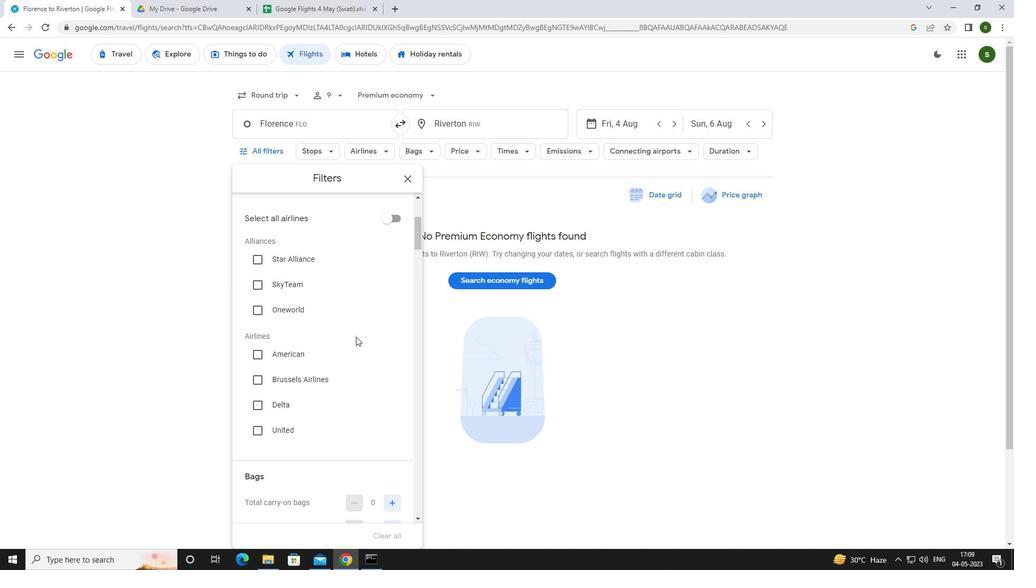 
Action: Mouse scrolled (356, 336) with delta (0, 0)
Screenshot: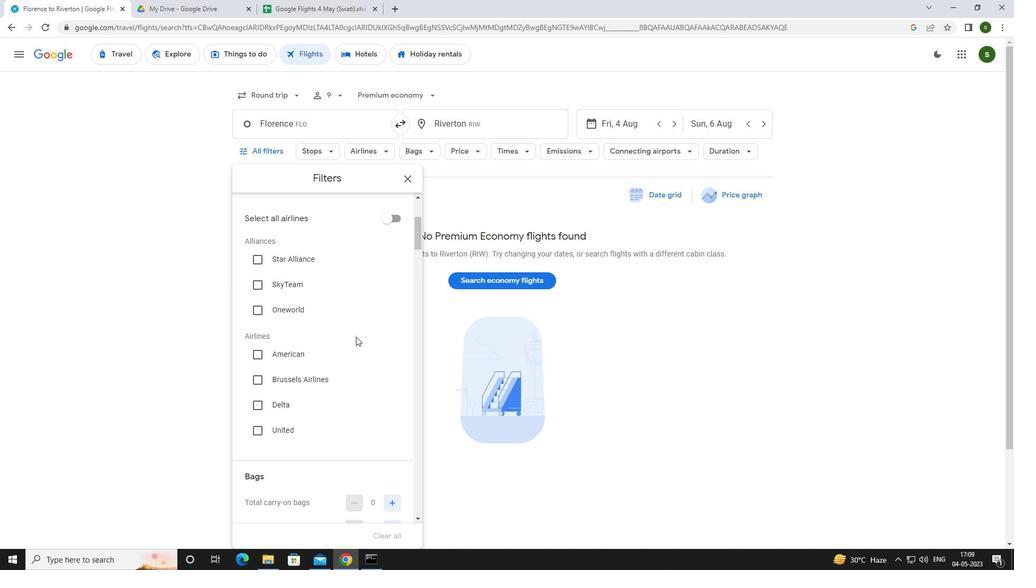 
Action: Mouse scrolled (356, 336) with delta (0, 0)
Screenshot: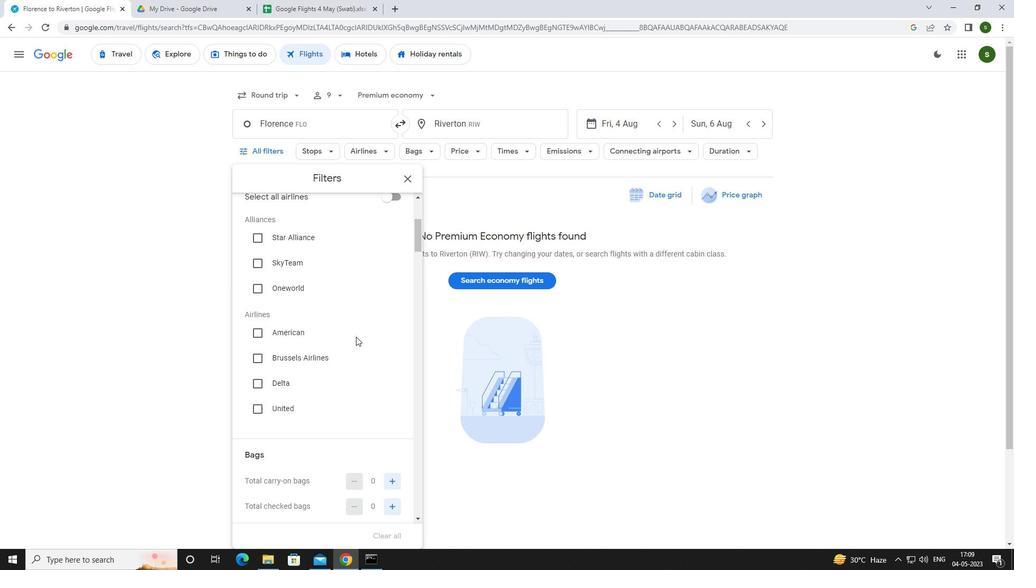 
Action: Mouse moved to (391, 373)
Screenshot: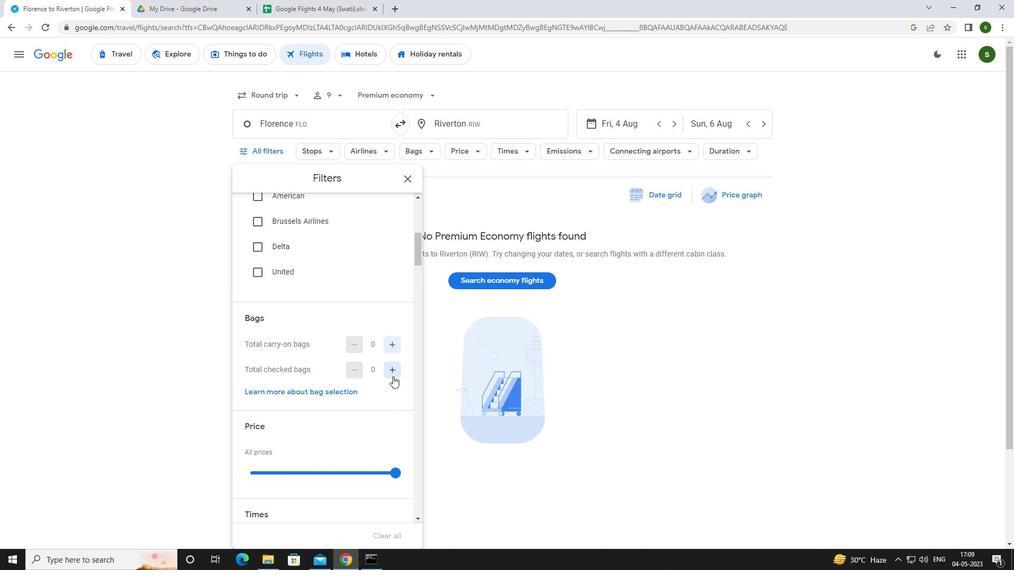 
Action: Mouse pressed left at (391, 373)
Screenshot: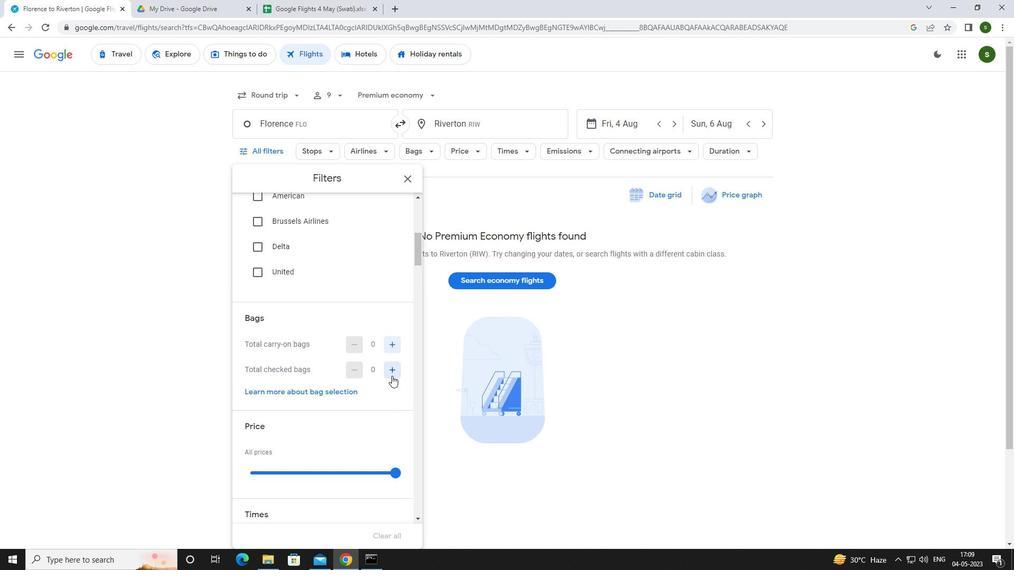 
Action: Mouse pressed left at (391, 373)
Screenshot: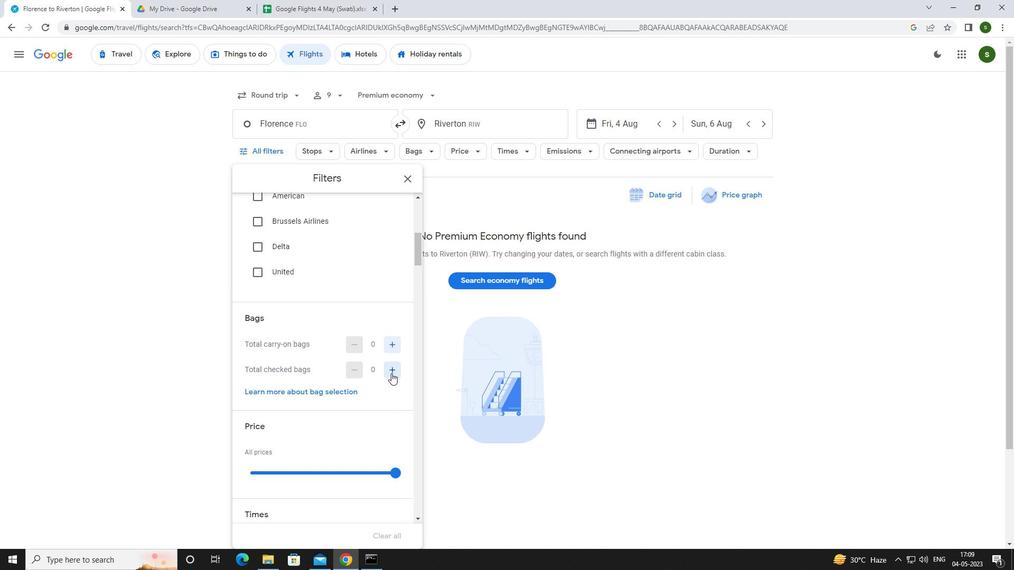 
Action: Mouse pressed left at (391, 373)
Screenshot: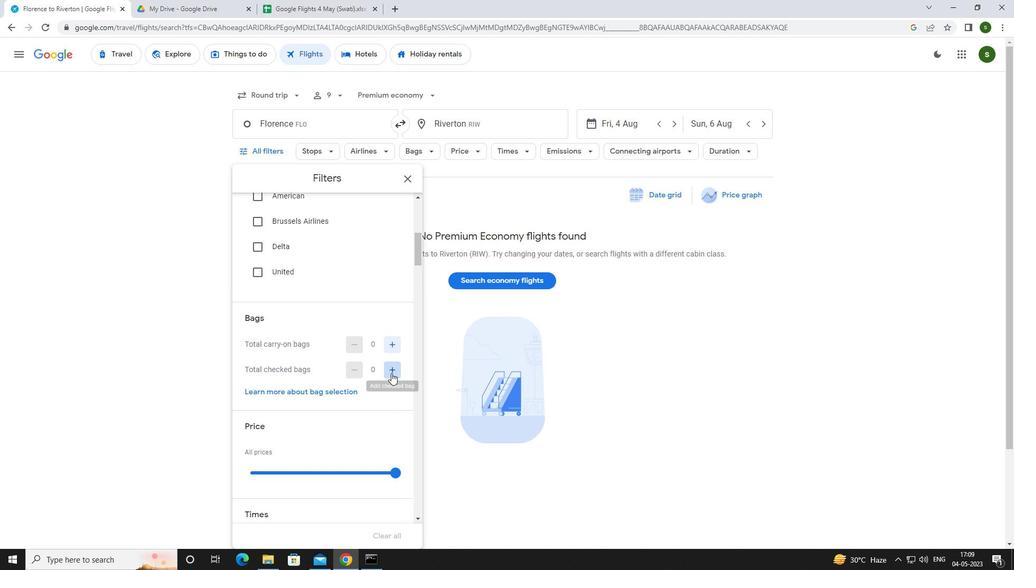 
Action: Mouse pressed left at (391, 373)
Screenshot: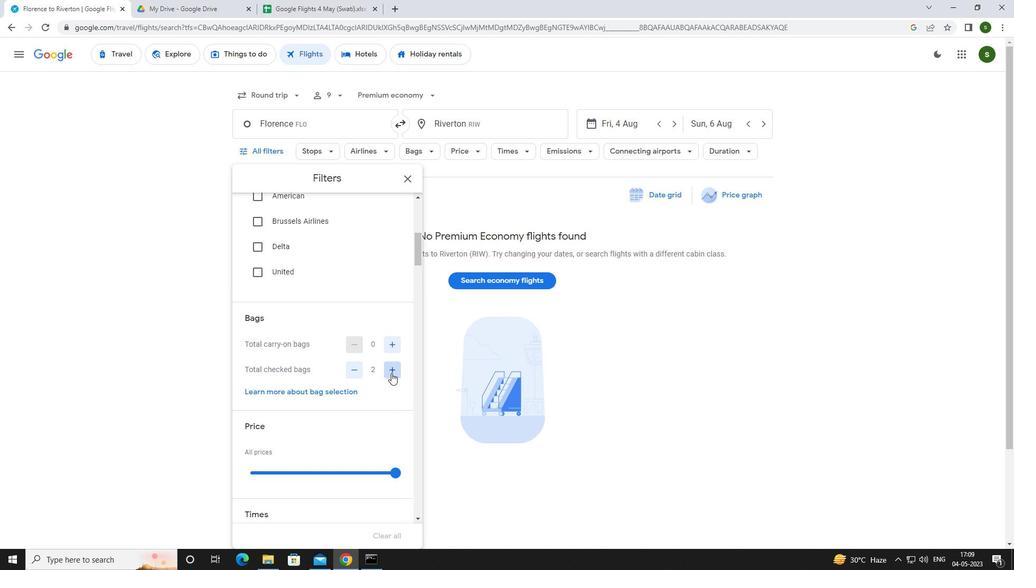 
Action: Mouse pressed left at (391, 373)
Screenshot: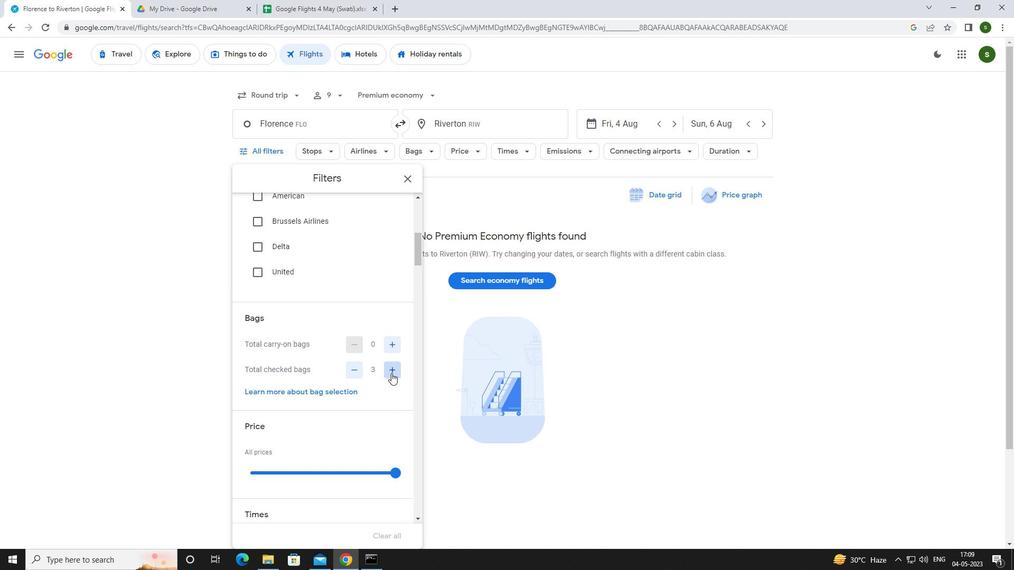 
Action: Mouse pressed left at (391, 373)
Screenshot: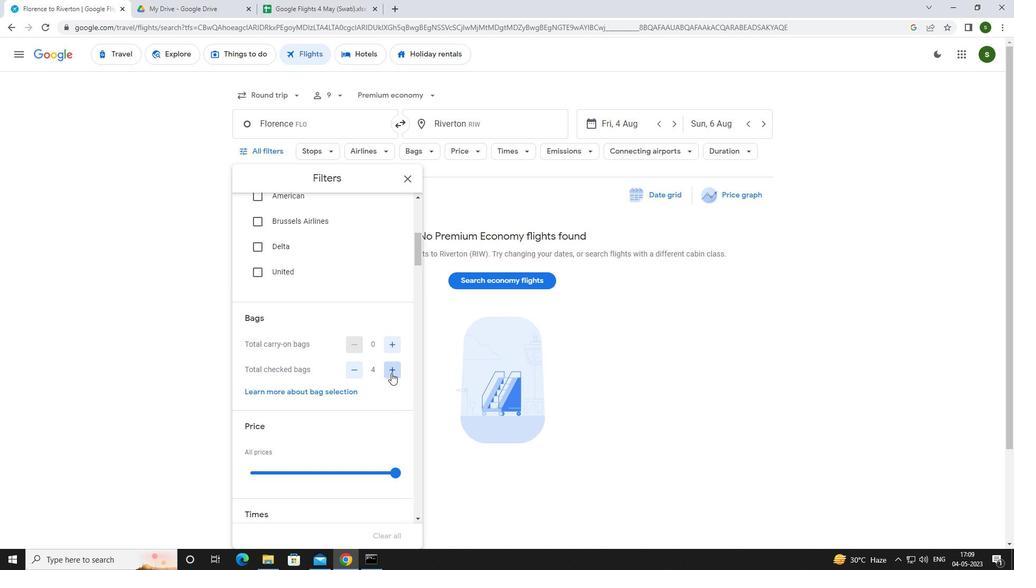 
Action: Mouse pressed left at (391, 373)
Screenshot: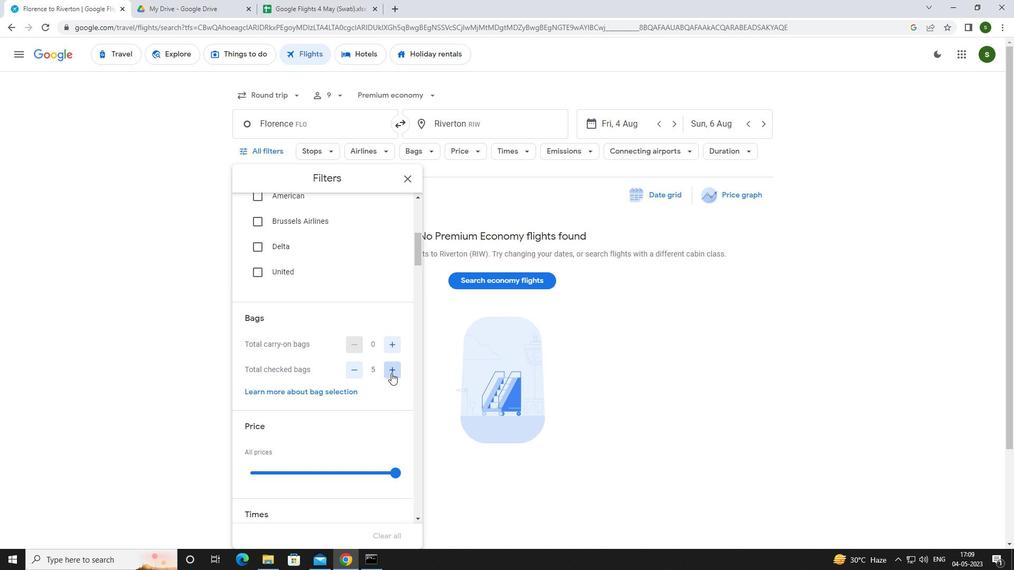 
Action: Mouse pressed left at (391, 373)
Screenshot: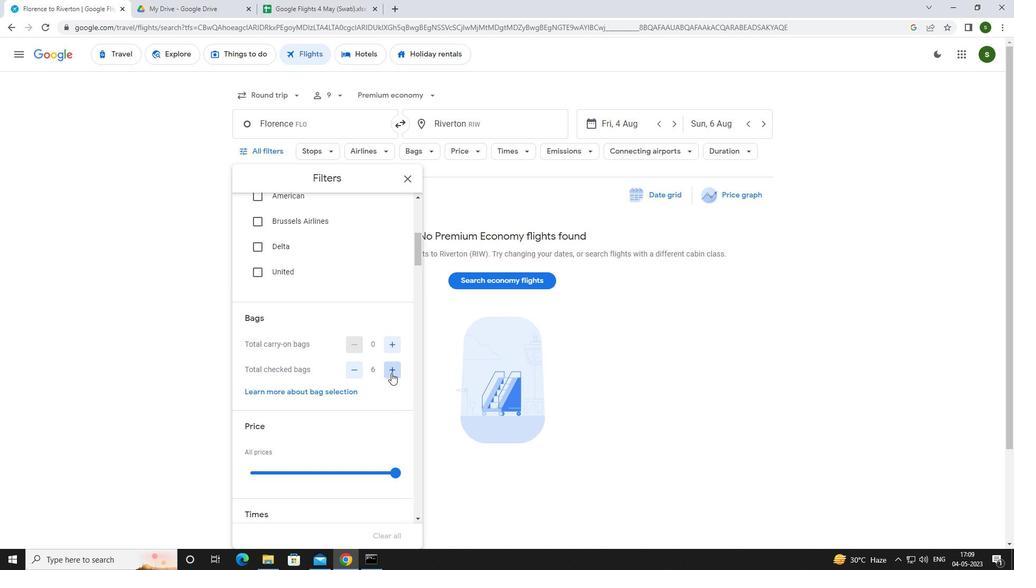 
Action: Mouse moved to (391, 372)
Screenshot: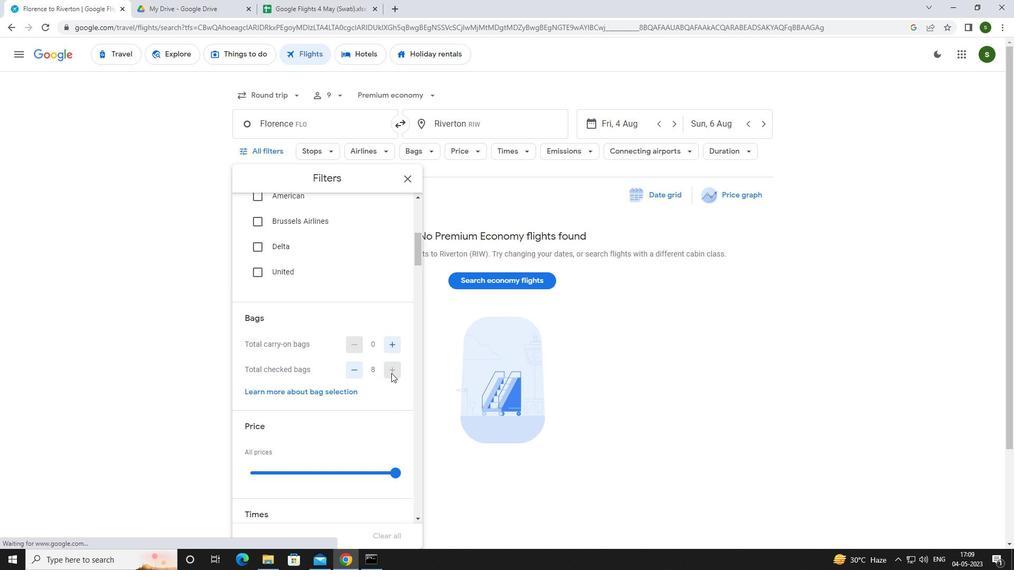 
Action: Mouse scrolled (391, 371) with delta (0, 0)
Screenshot: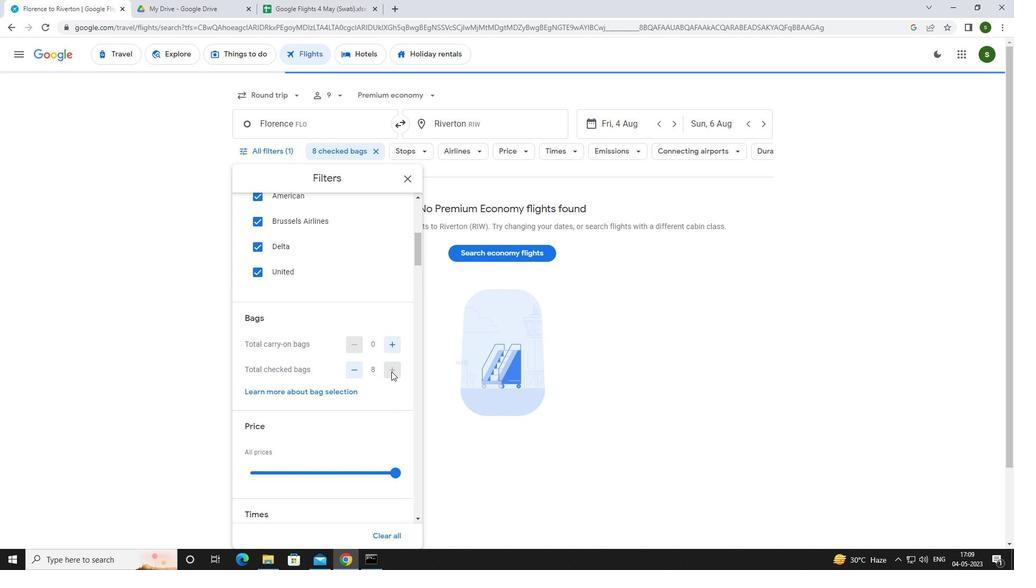 
Action: Mouse scrolled (391, 371) with delta (0, 0)
Screenshot: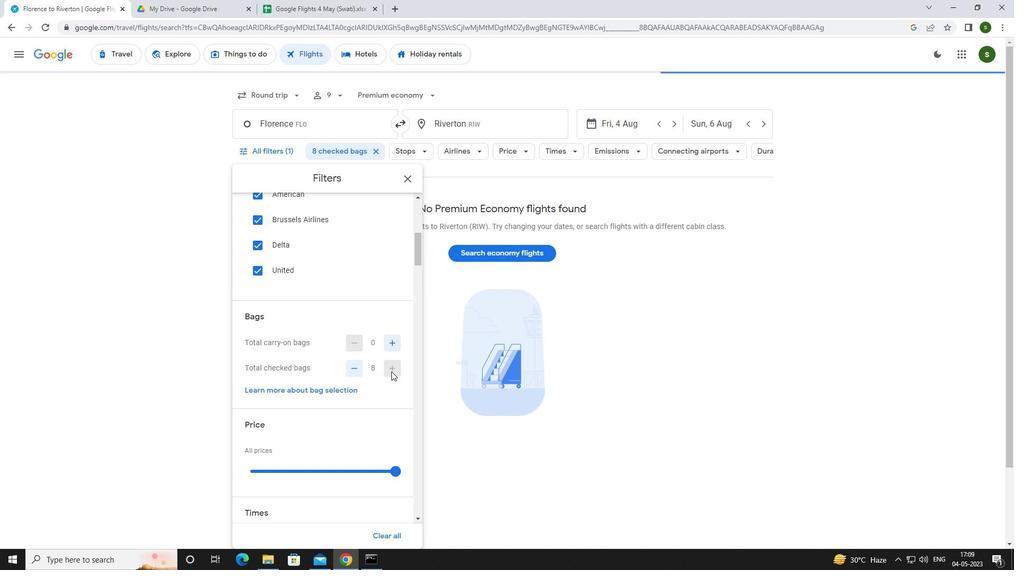 
Action: Mouse moved to (394, 369)
Screenshot: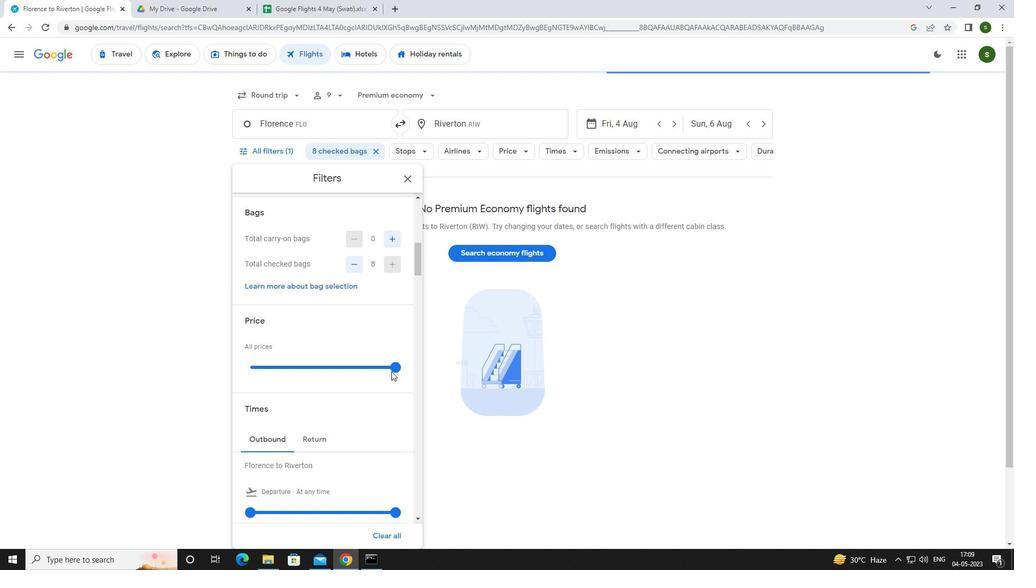 
Action: Mouse pressed left at (394, 369)
Screenshot: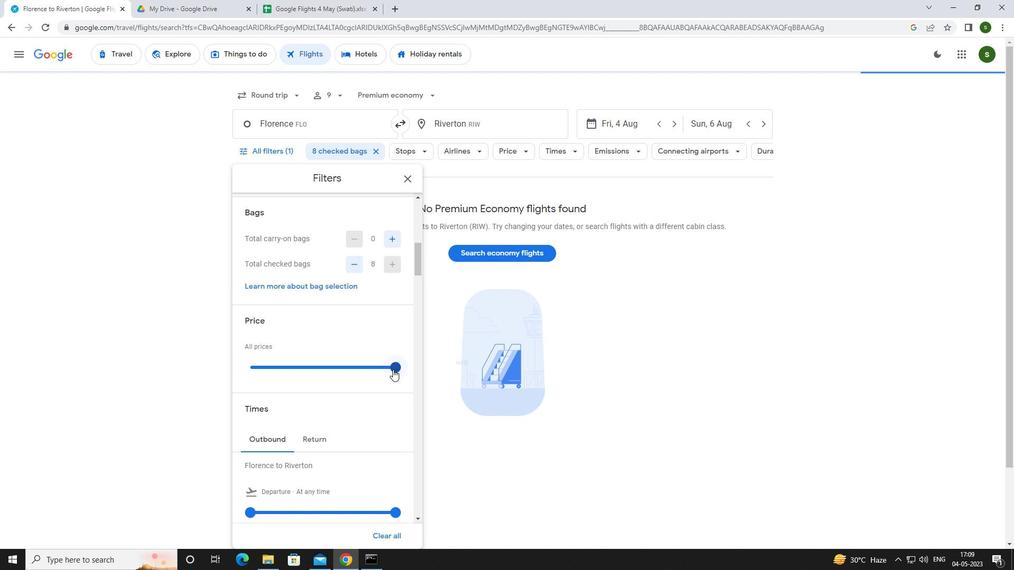 
Action: Mouse moved to (253, 368)
Screenshot: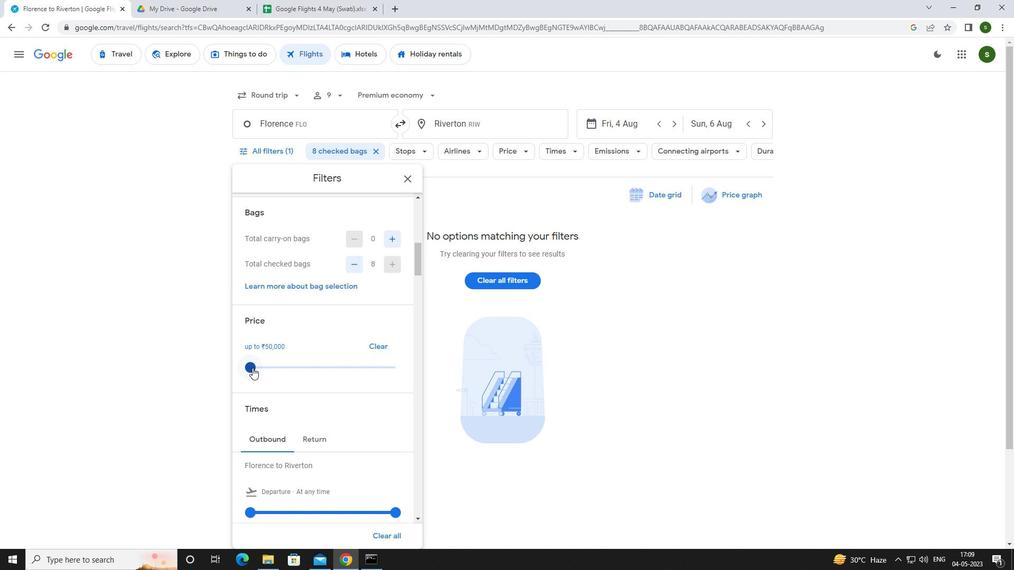 
Action: Mouse scrolled (253, 367) with delta (0, 0)
Screenshot: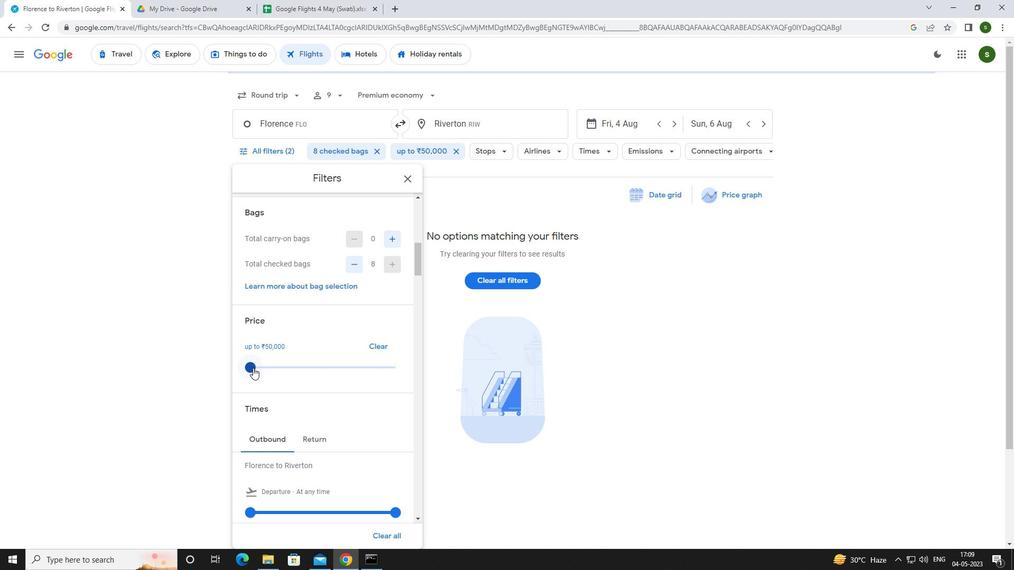 
Action: Mouse scrolled (253, 367) with delta (0, 0)
Screenshot: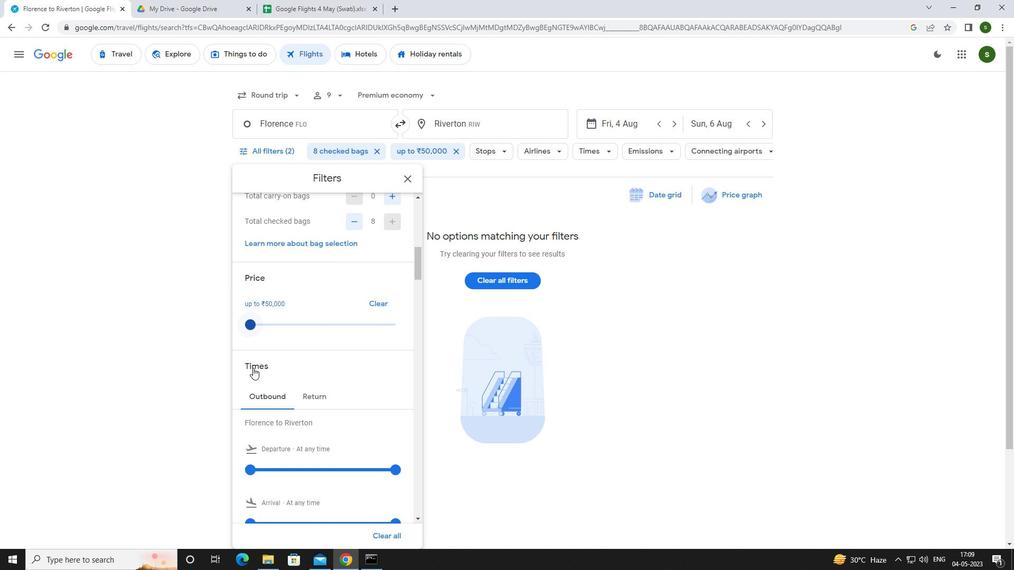 
Action: Mouse moved to (251, 407)
Screenshot: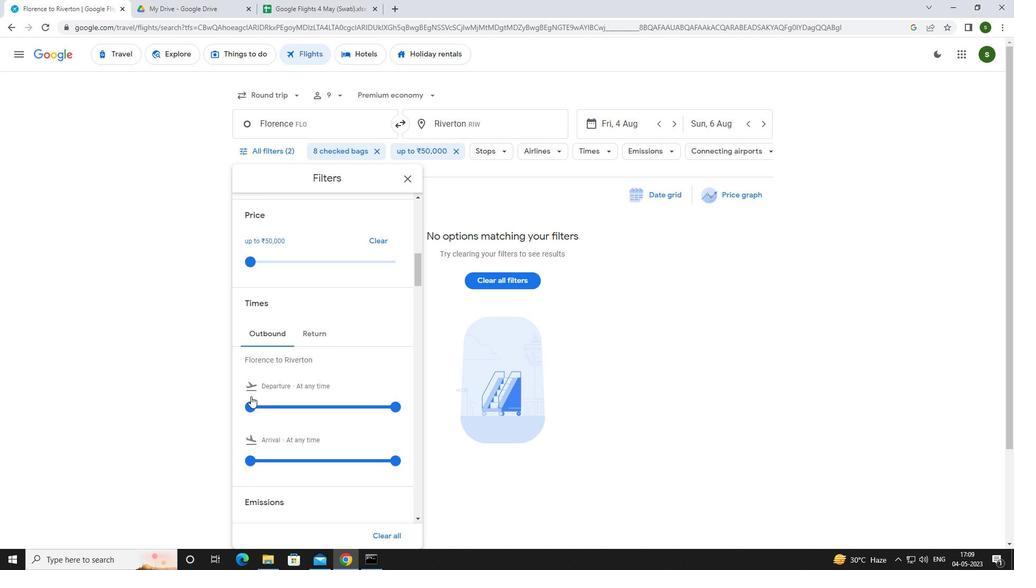 
Action: Mouse pressed left at (251, 407)
Screenshot: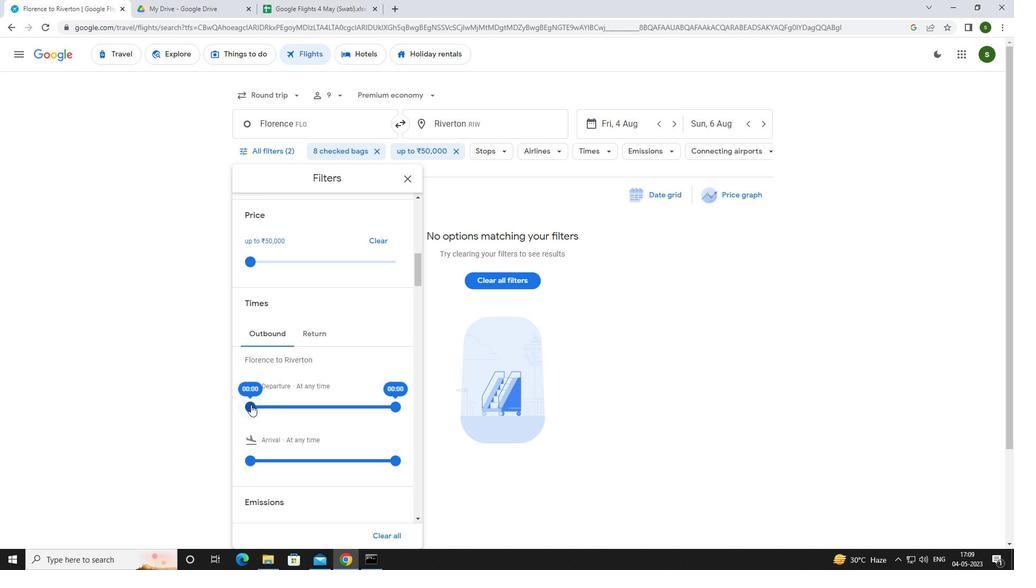 
Action: Mouse moved to (595, 369)
Screenshot: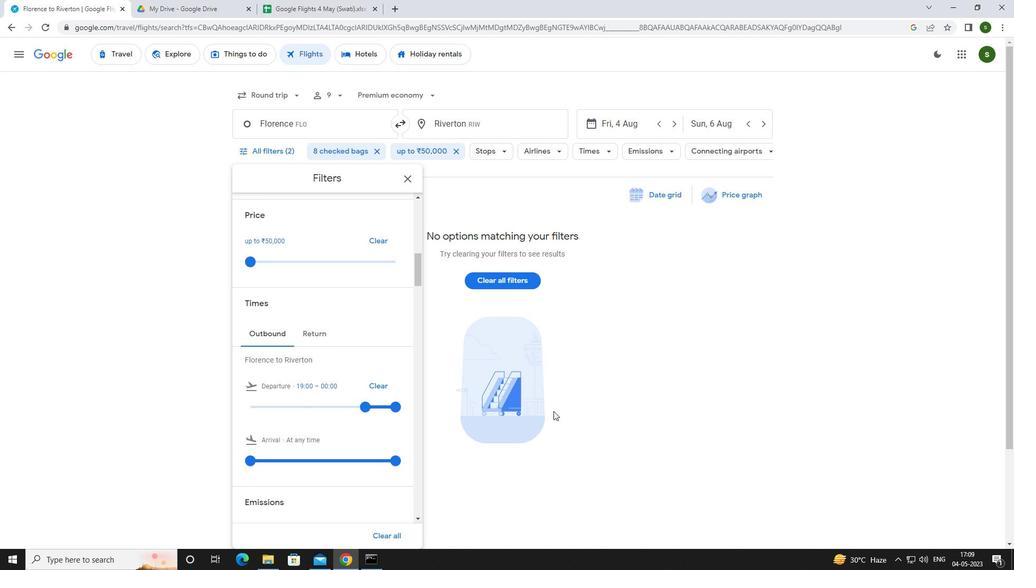 
Action: Mouse pressed left at (595, 369)
Screenshot: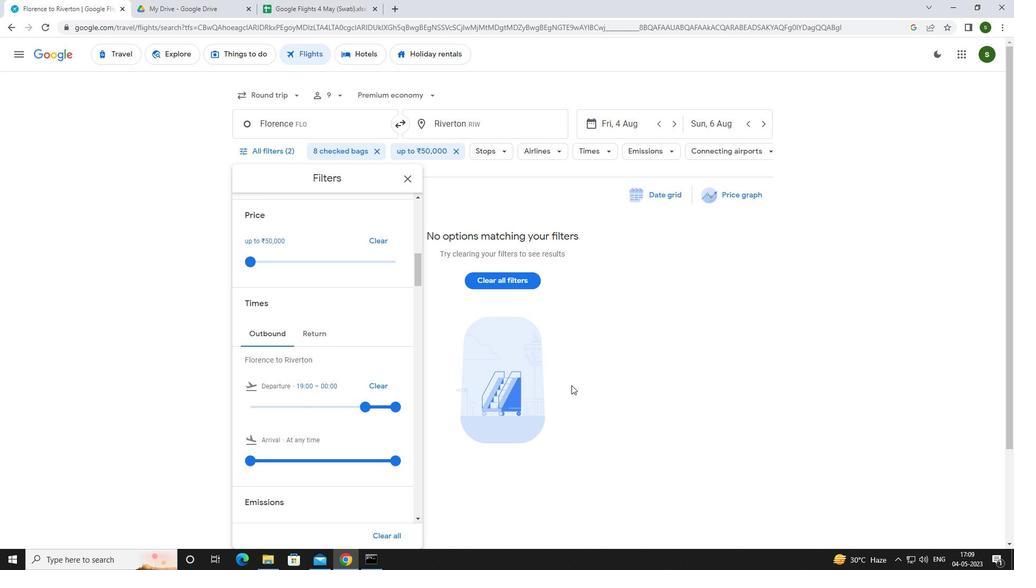 
Action: Mouse moved to (596, 368)
Screenshot: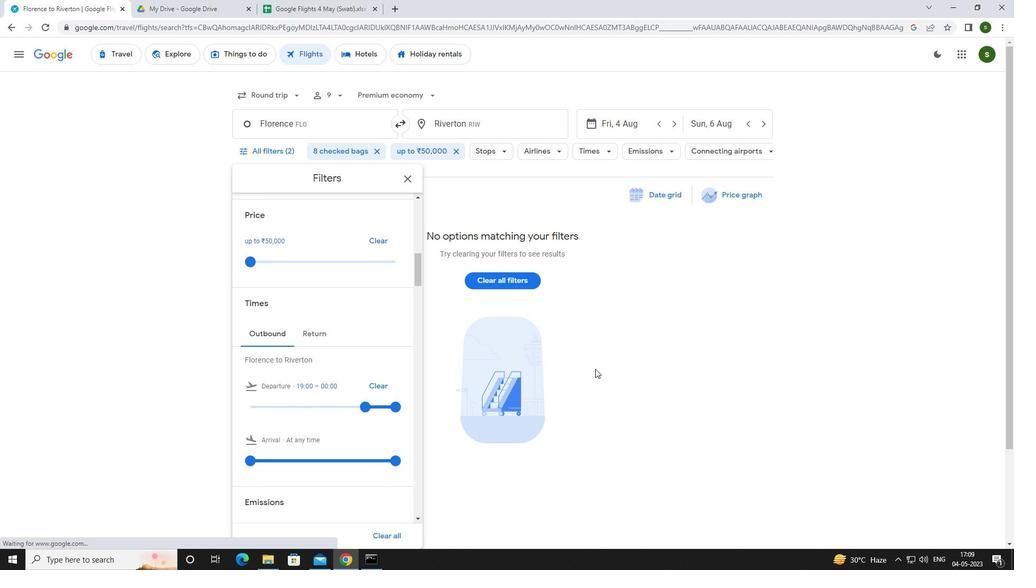 
